 Task: Create a due date automation trigger when advanced on, the moment a card is due add fields with custom field "Resume" set to a number lower or equal to 1 and lower or equal to 10.
Action: Mouse moved to (998, 284)
Screenshot: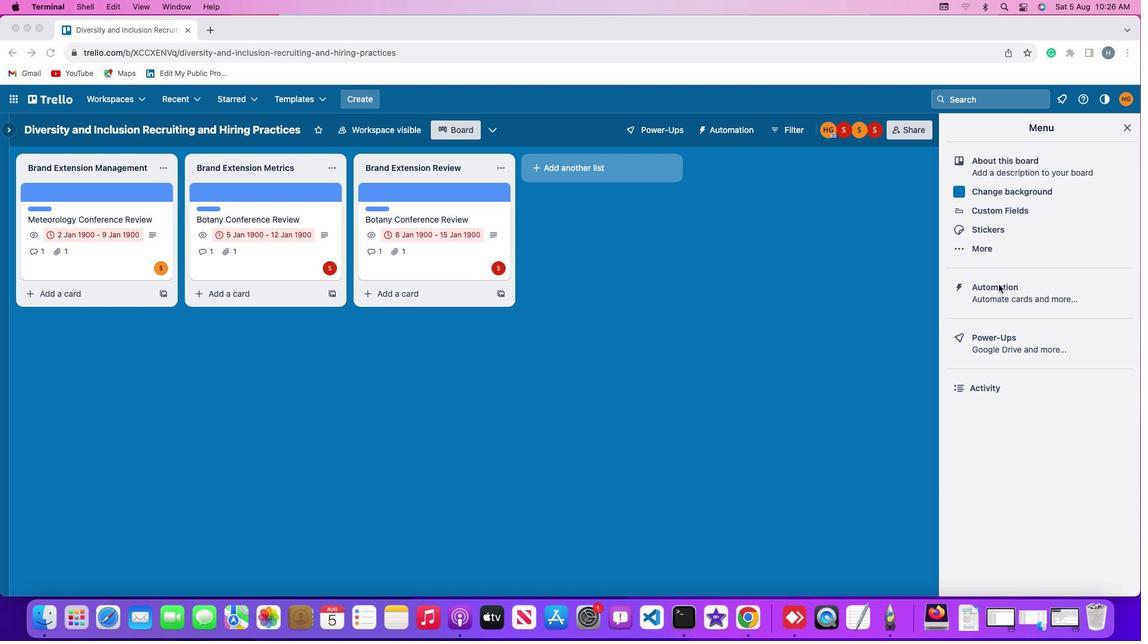 
Action: Mouse pressed left at (998, 284)
Screenshot: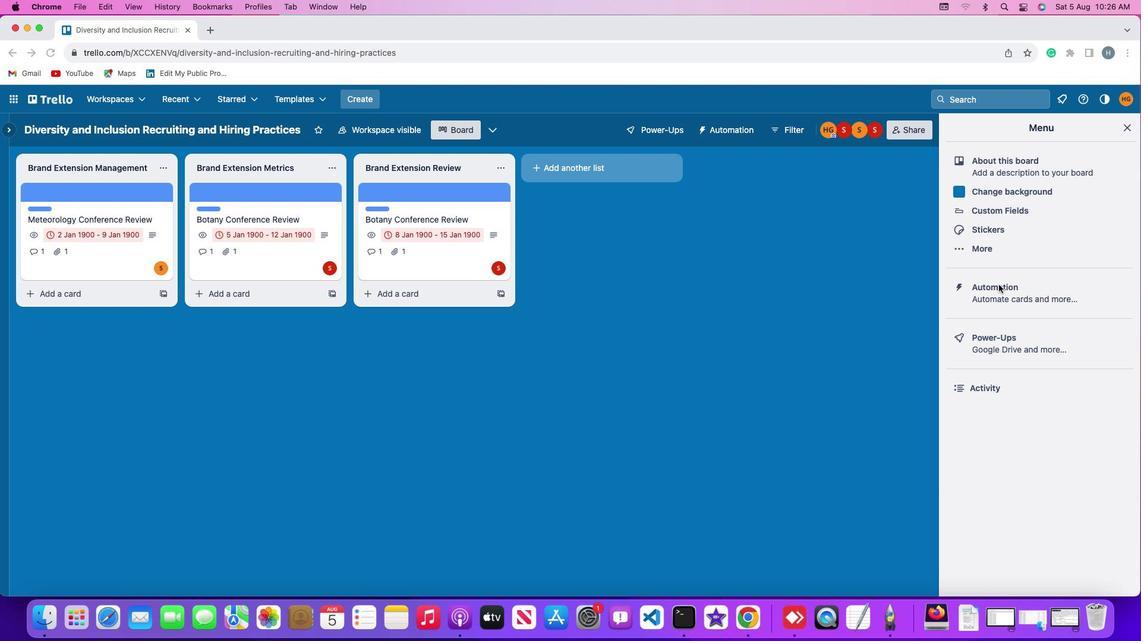 
Action: Mouse pressed left at (998, 284)
Screenshot: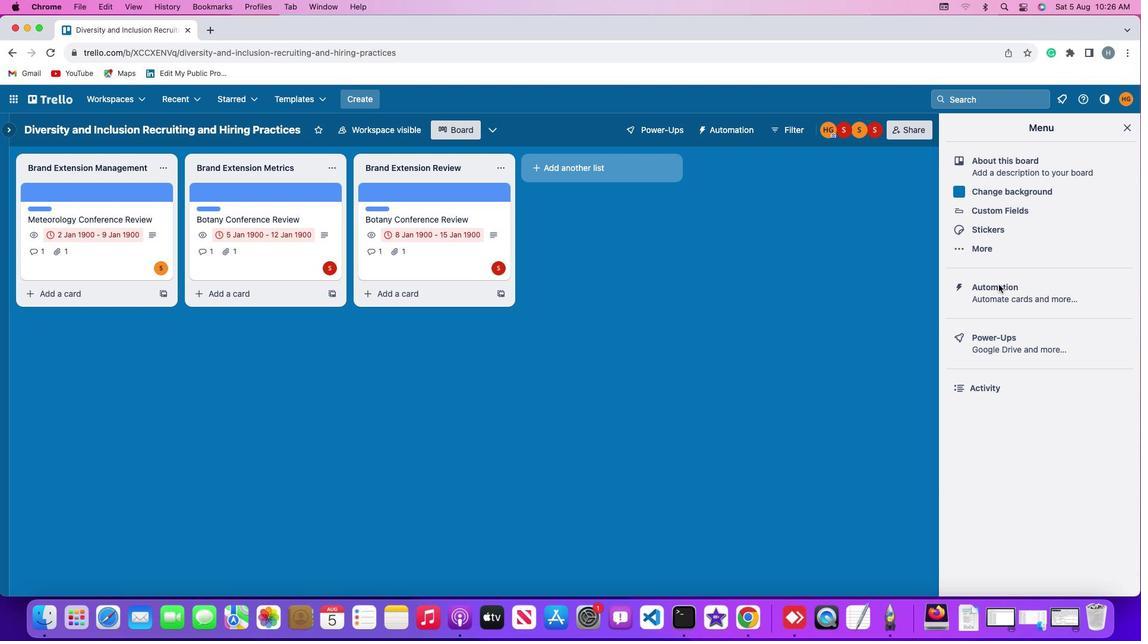 
Action: Mouse moved to (67, 277)
Screenshot: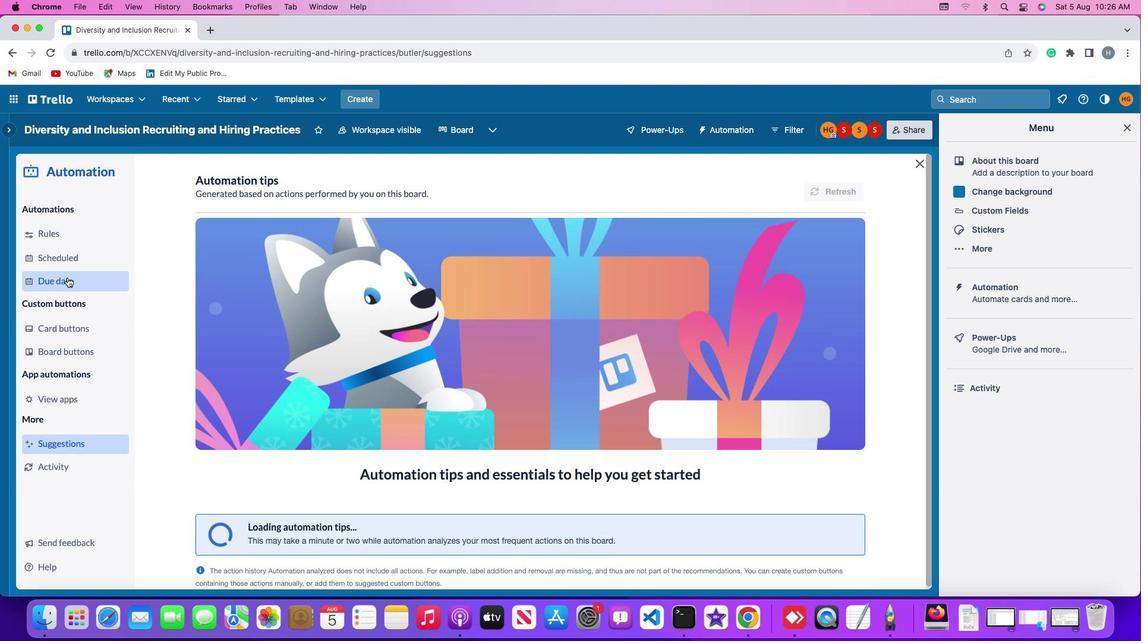 
Action: Mouse pressed left at (67, 277)
Screenshot: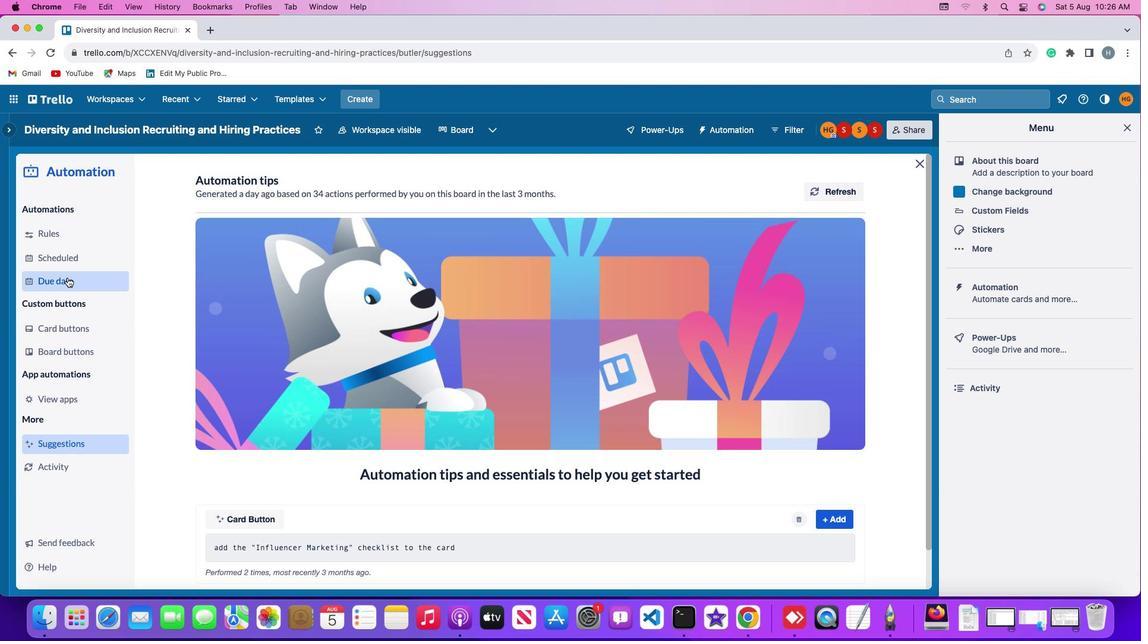 
Action: Mouse moved to (780, 183)
Screenshot: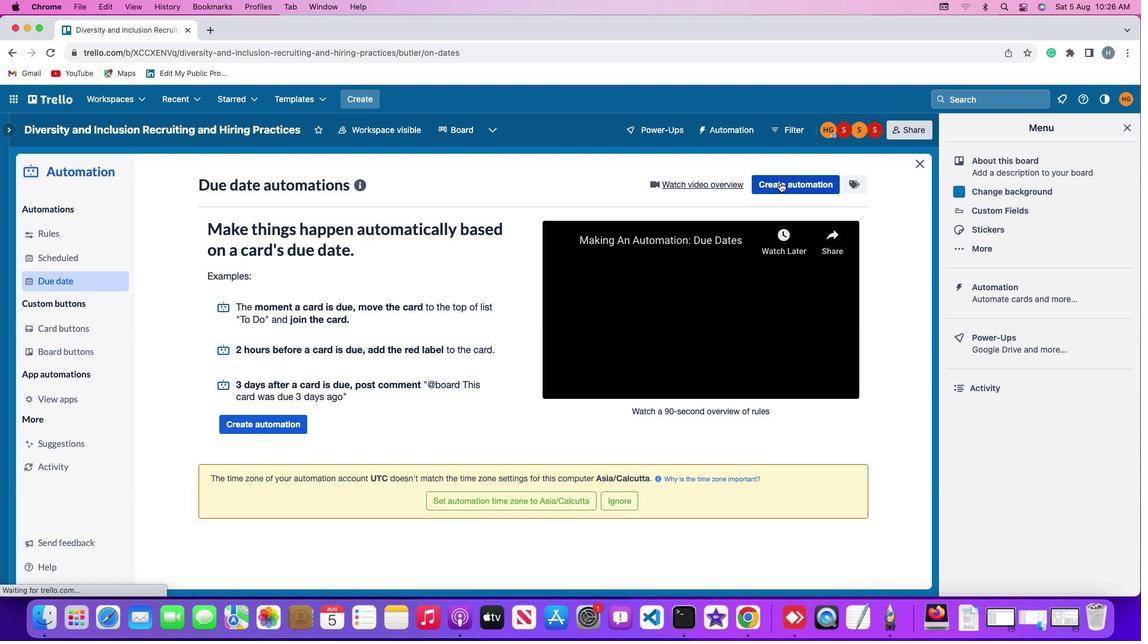 
Action: Mouse pressed left at (780, 183)
Screenshot: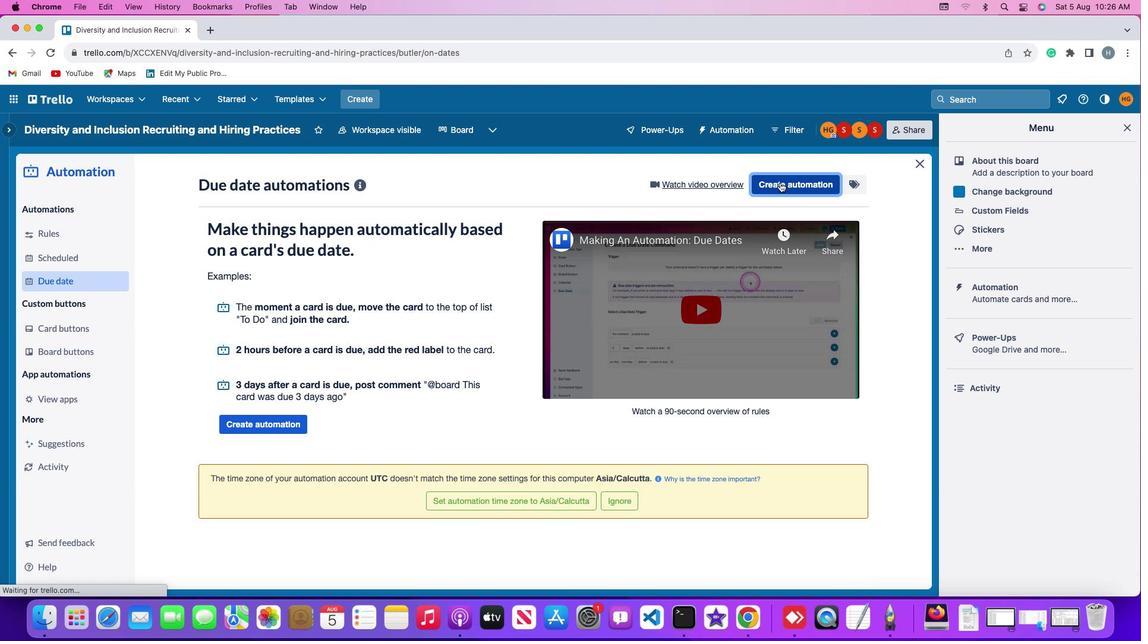 
Action: Mouse moved to (547, 297)
Screenshot: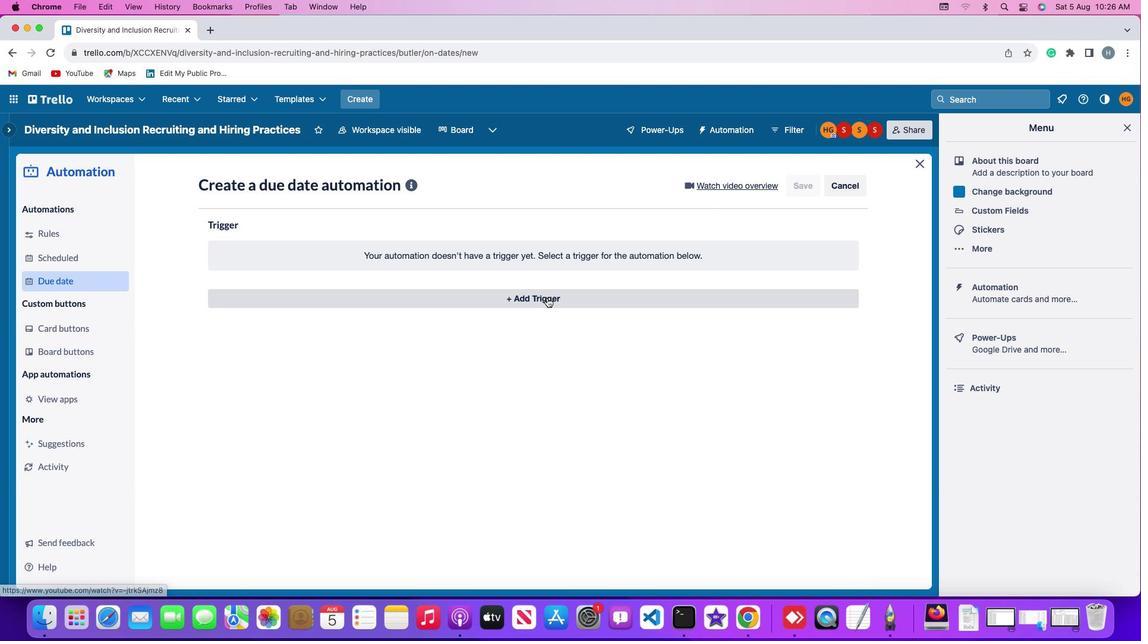 
Action: Mouse pressed left at (547, 297)
Screenshot: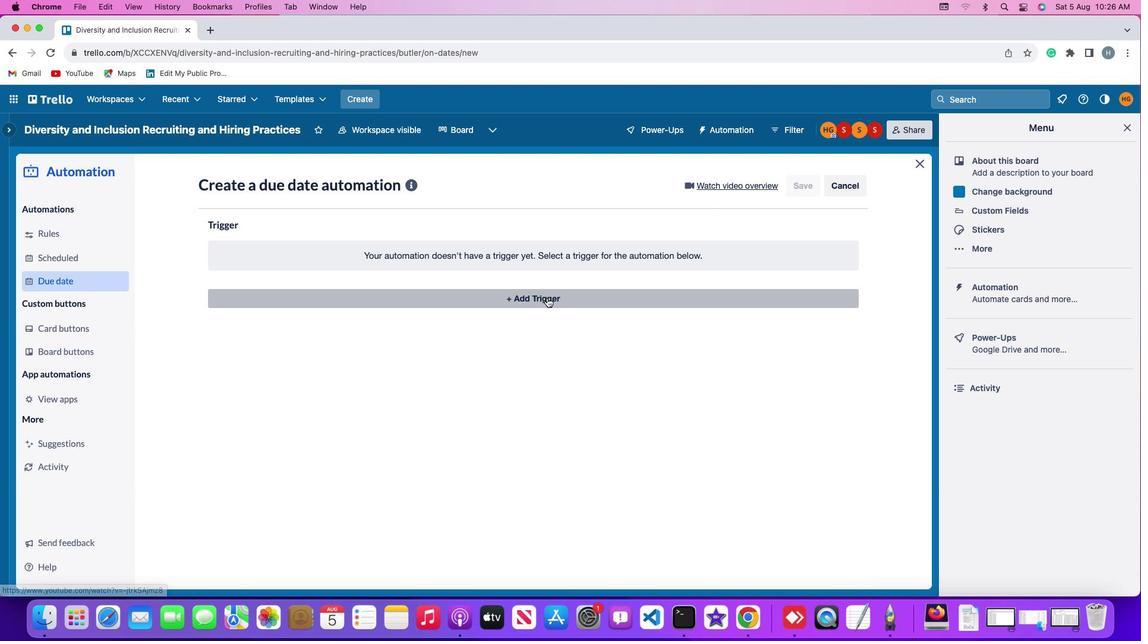 
Action: Mouse moved to (306, 442)
Screenshot: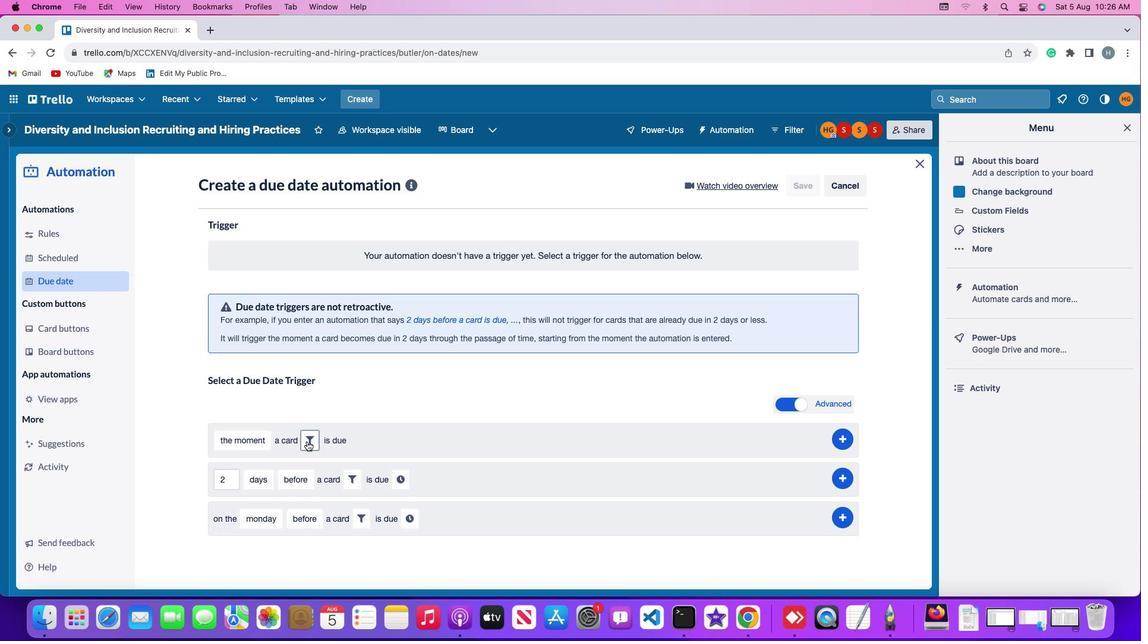 
Action: Mouse pressed left at (306, 442)
Screenshot: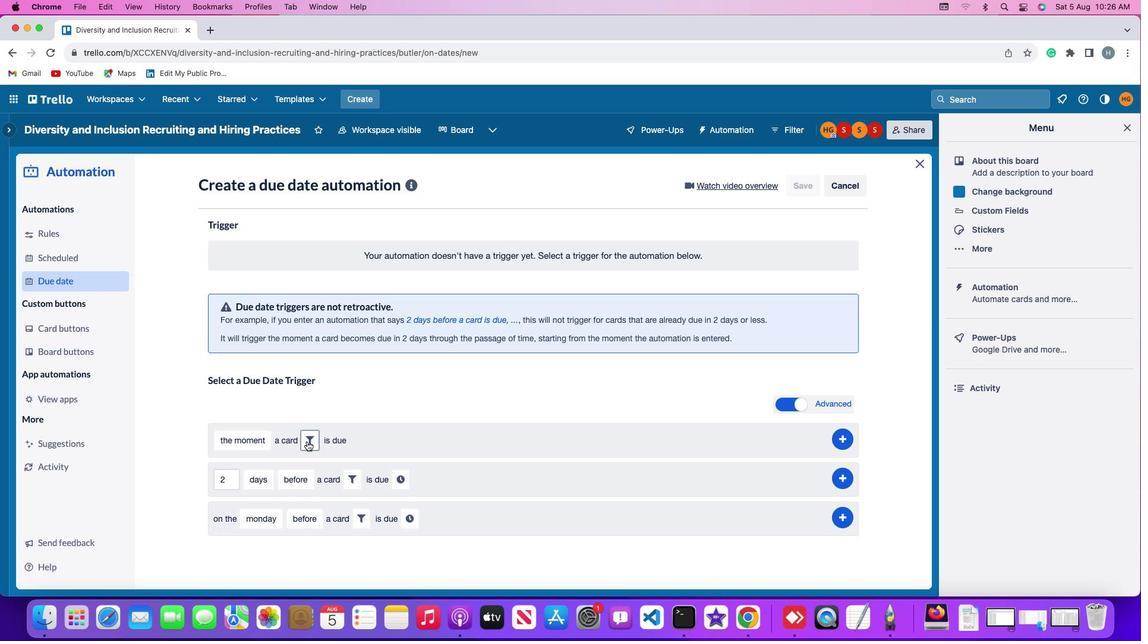
Action: Mouse moved to (515, 483)
Screenshot: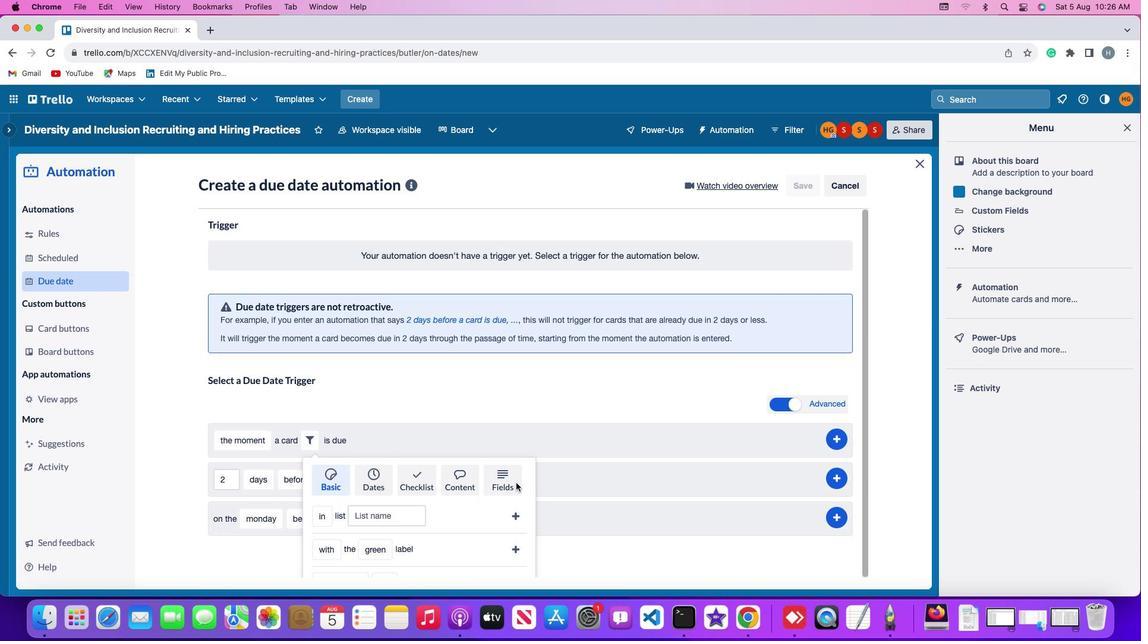 
Action: Mouse pressed left at (515, 483)
Screenshot: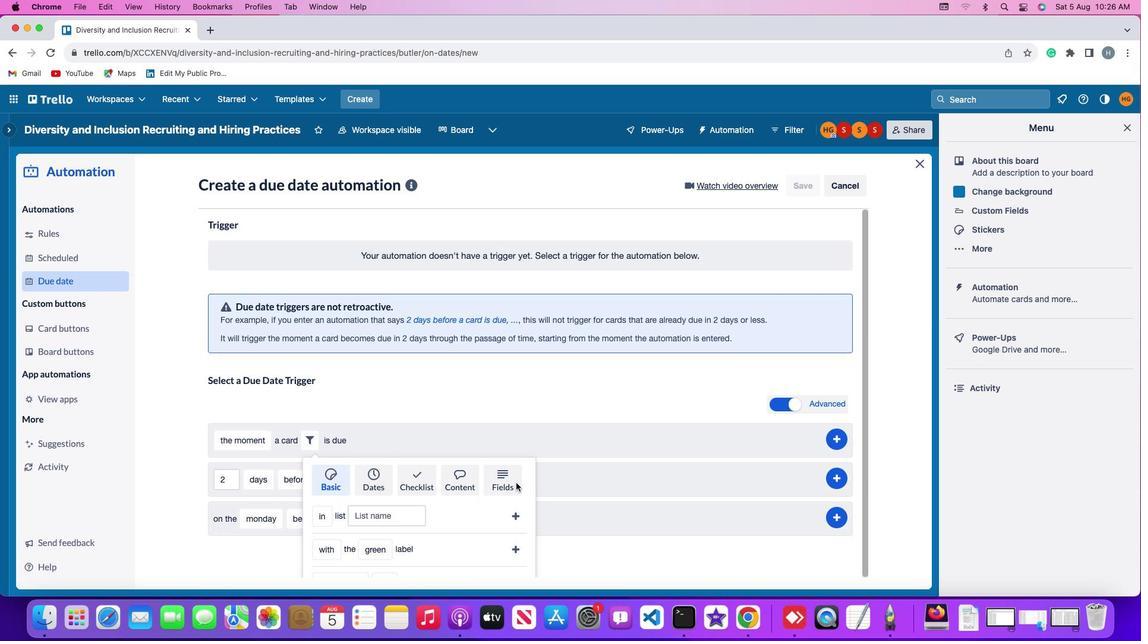 
Action: Mouse moved to (496, 483)
Screenshot: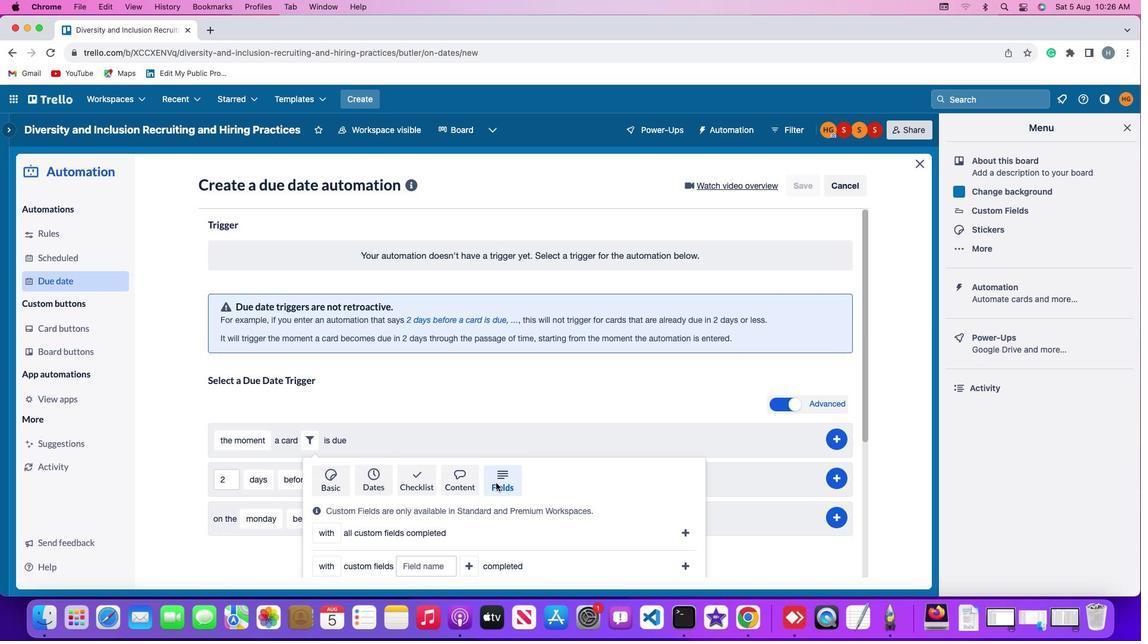 
Action: Mouse scrolled (496, 483) with delta (0, 0)
Screenshot: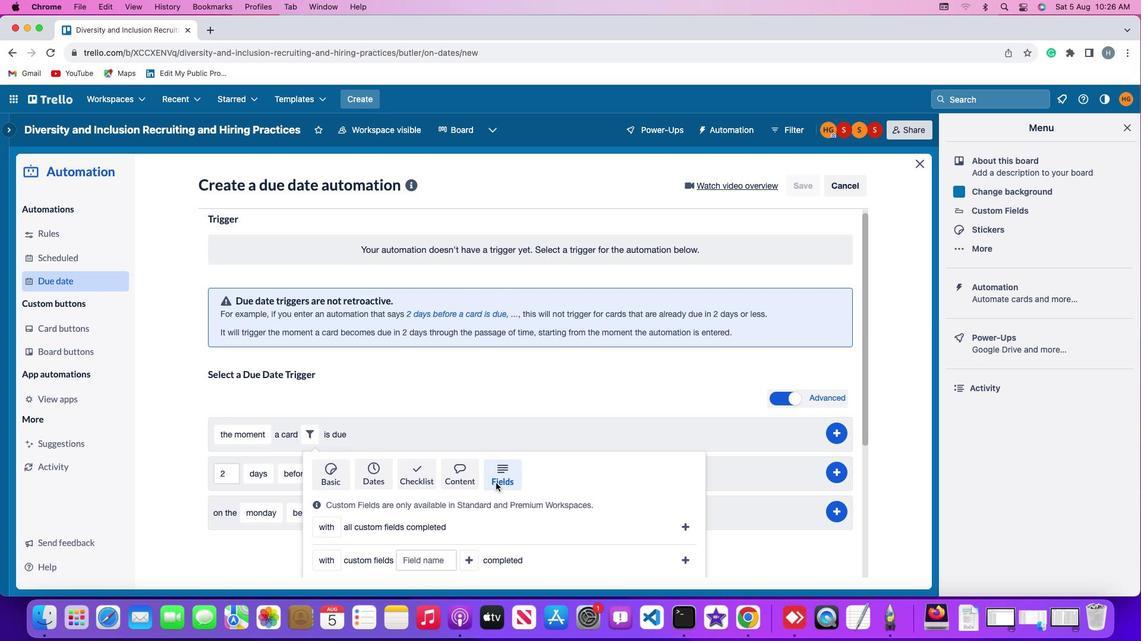 
Action: Mouse scrolled (496, 483) with delta (0, 0)
Screenshot: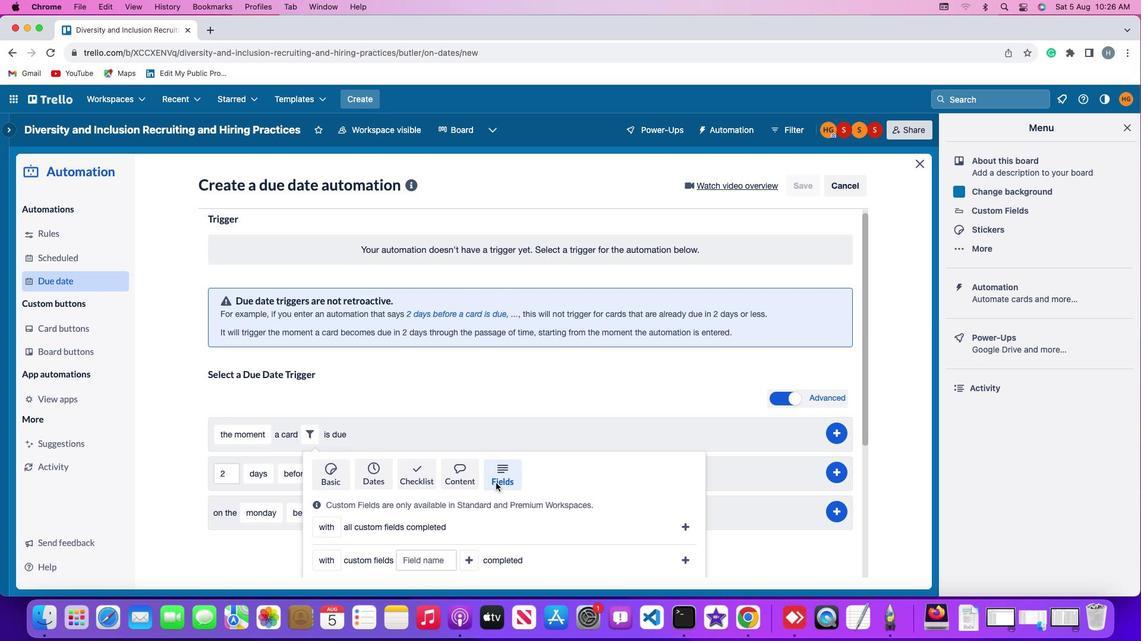 
Action: Mouse scrolled (496, 483) with delta (0, -1)
Screenshot: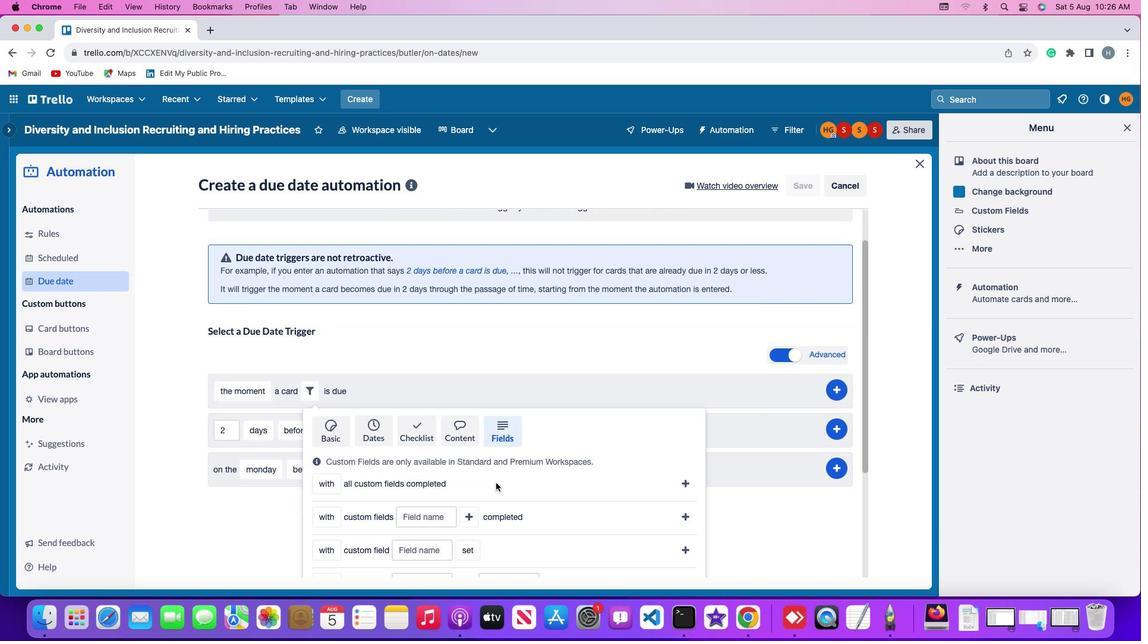 
Action: Mouse scrolled (496, 483) with delta (0, -2)
Screenshot: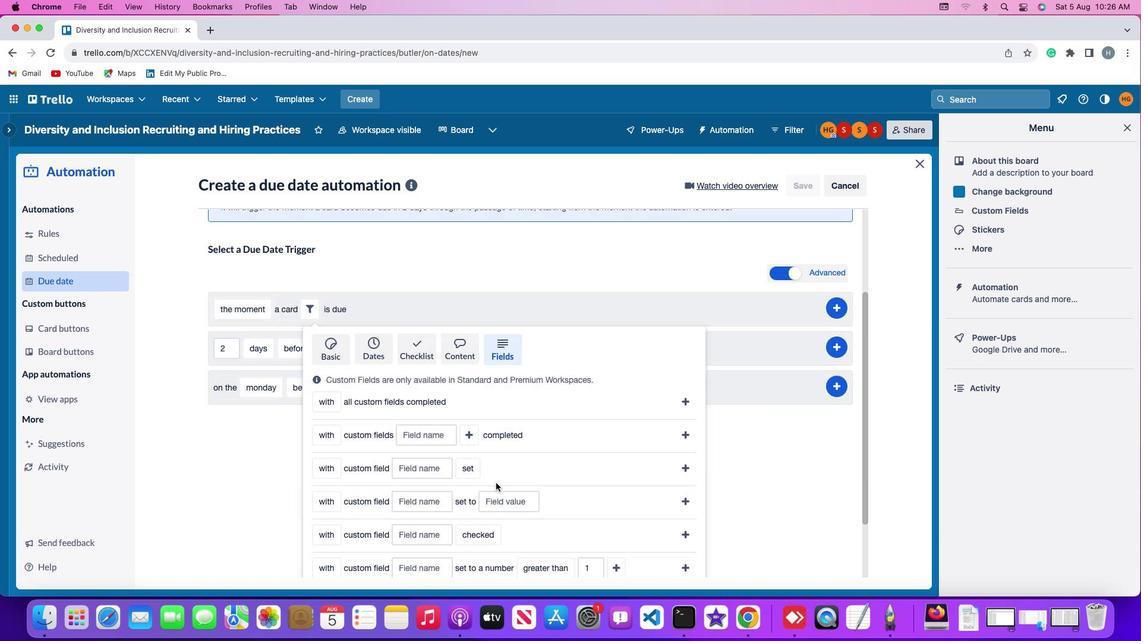 
Action: Mouse scrolled (496, 483) with delta (0, -3)
Screenshot: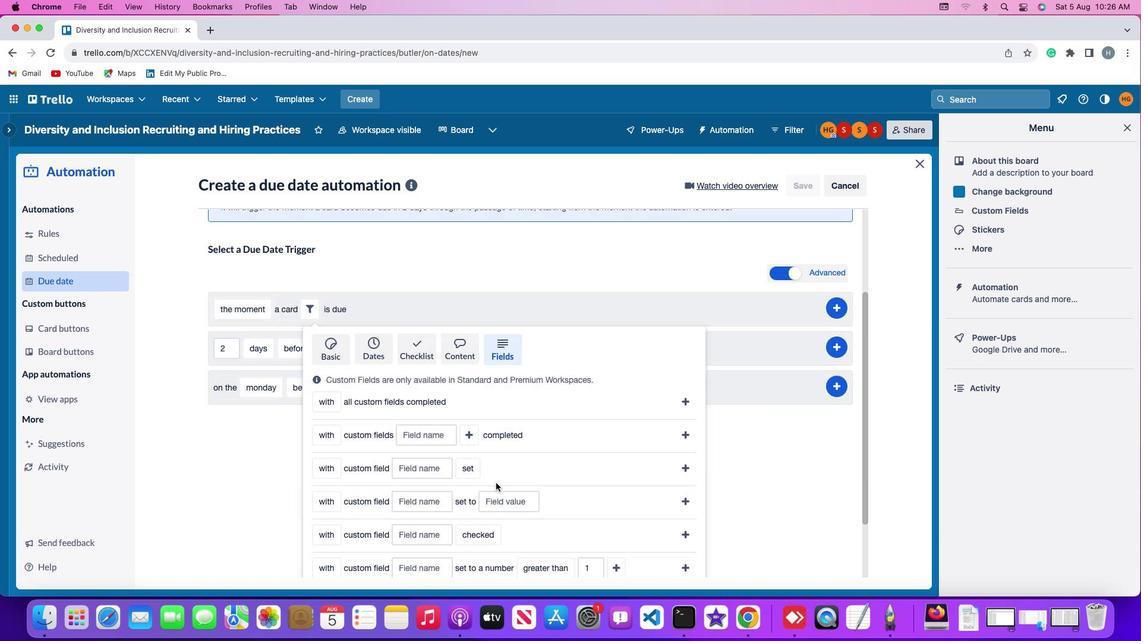 
Action: Mouse scrolled (496, 483) with delta (0, 0)
Screenshot: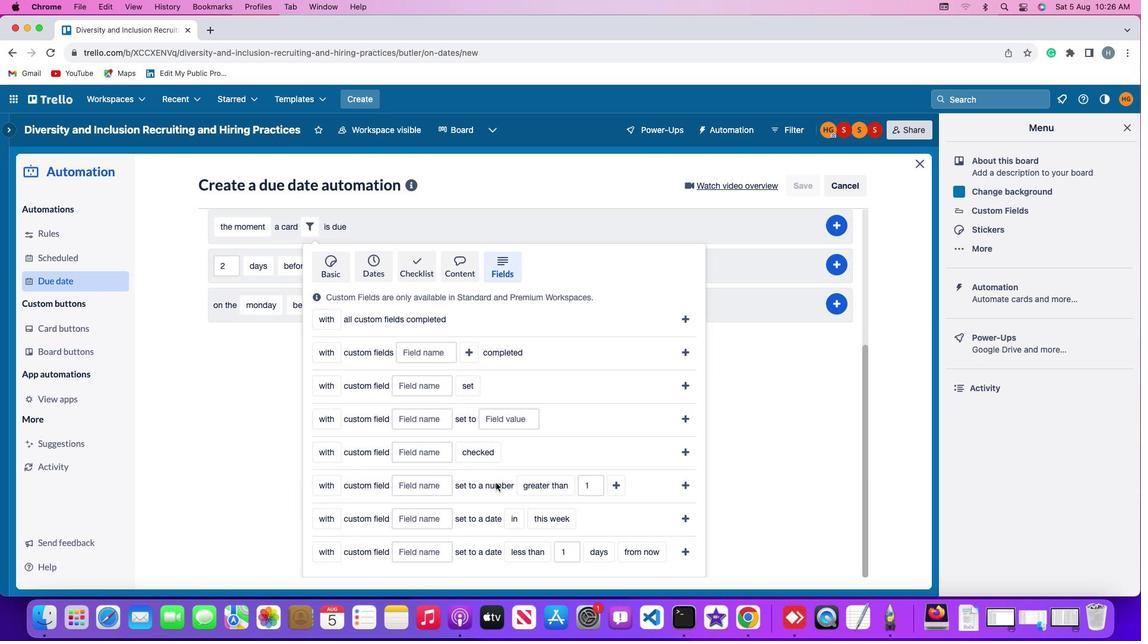 
Action: Mouse scrolled (496, 483) with delta (0, 0)
Screenshot: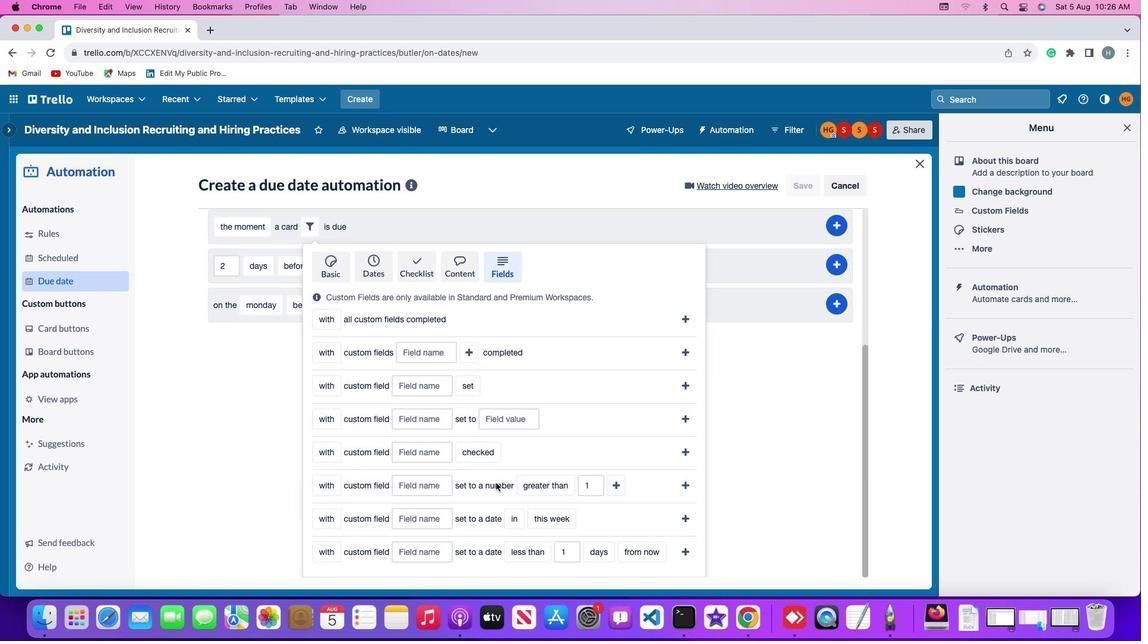 
Action: Mouse scrolled (496, 483) with delta (0, -1)
Screenshot: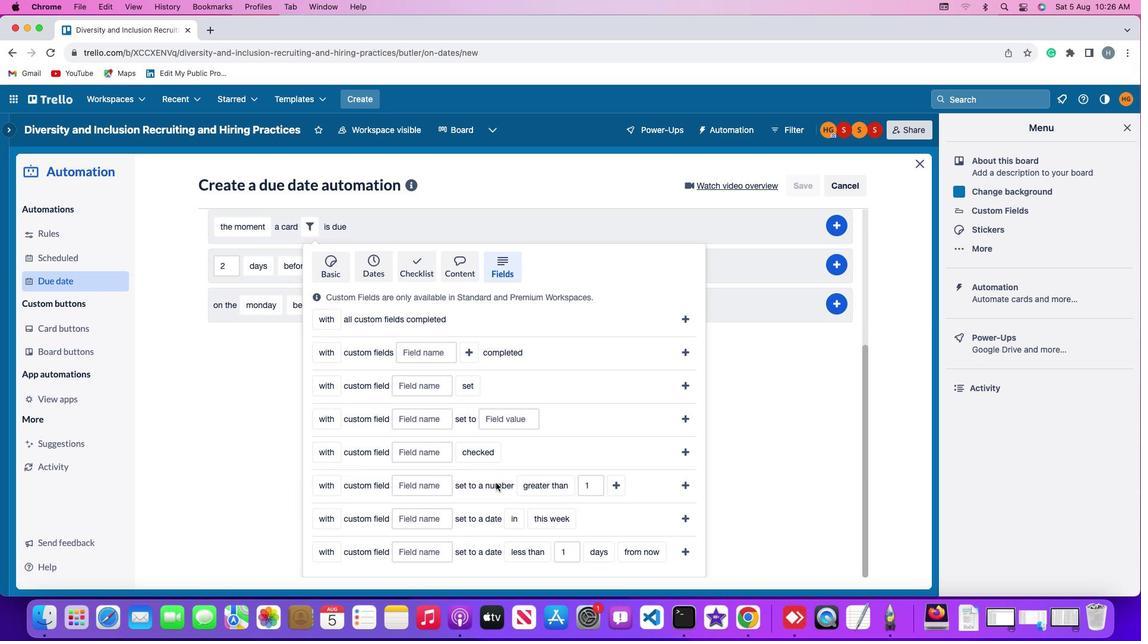 
Action: Mouse moved to (319, 486)
Screenshot: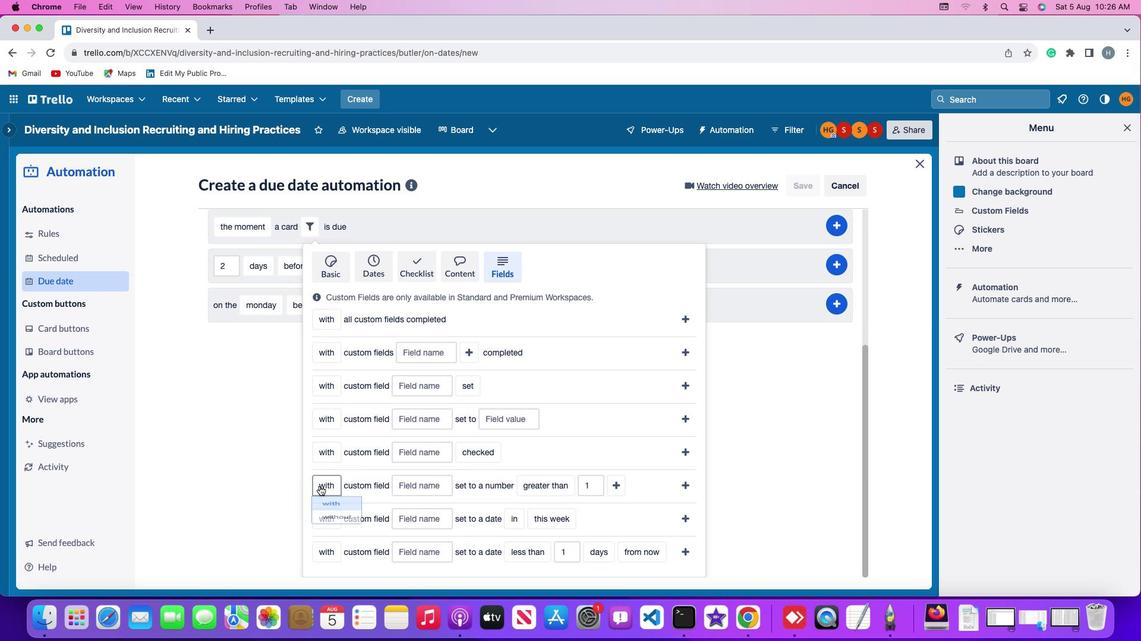 
Action: Mouse pressed left at (319, 486)
Screenshot: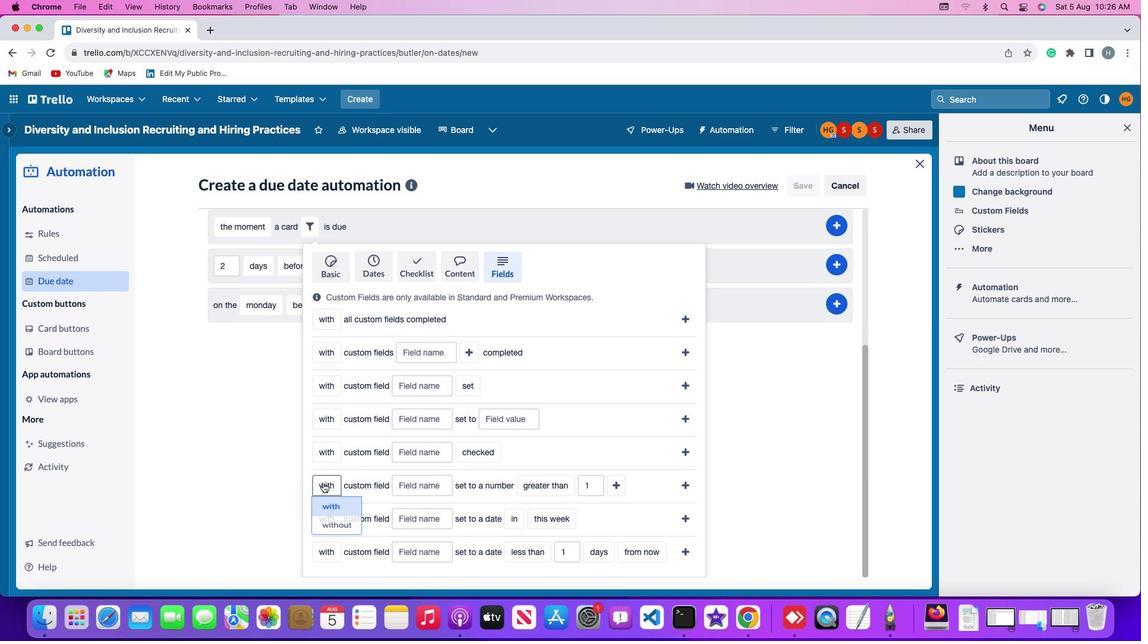
Action: Mouse moved to (334, 509)
Screenshot: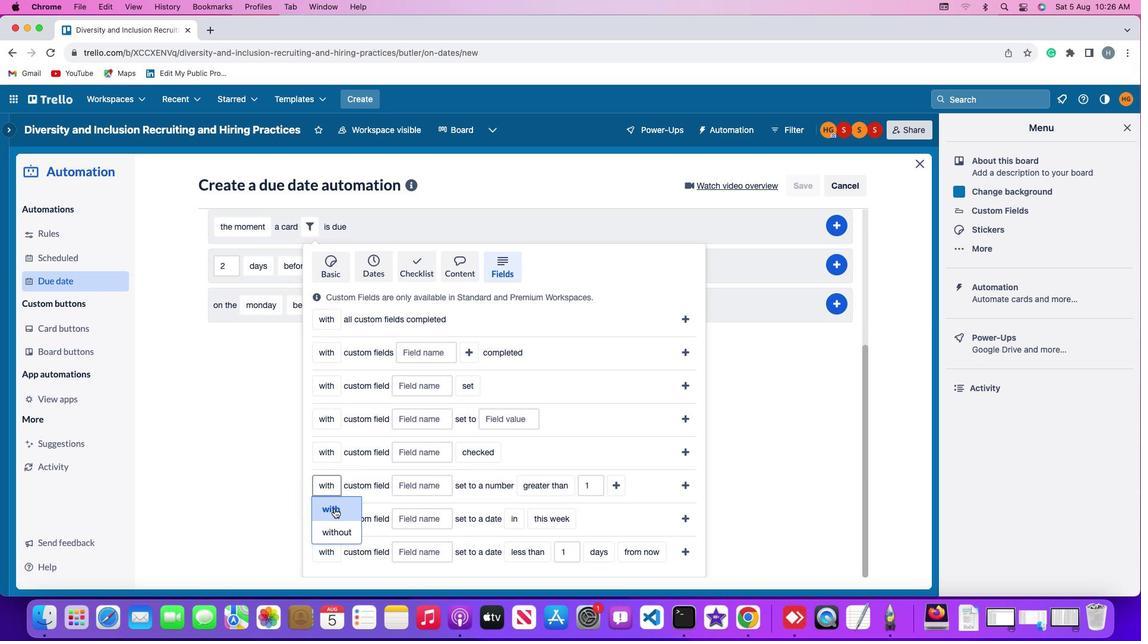 
Action: Mouse pressed left at (334, 509)
Screenshot: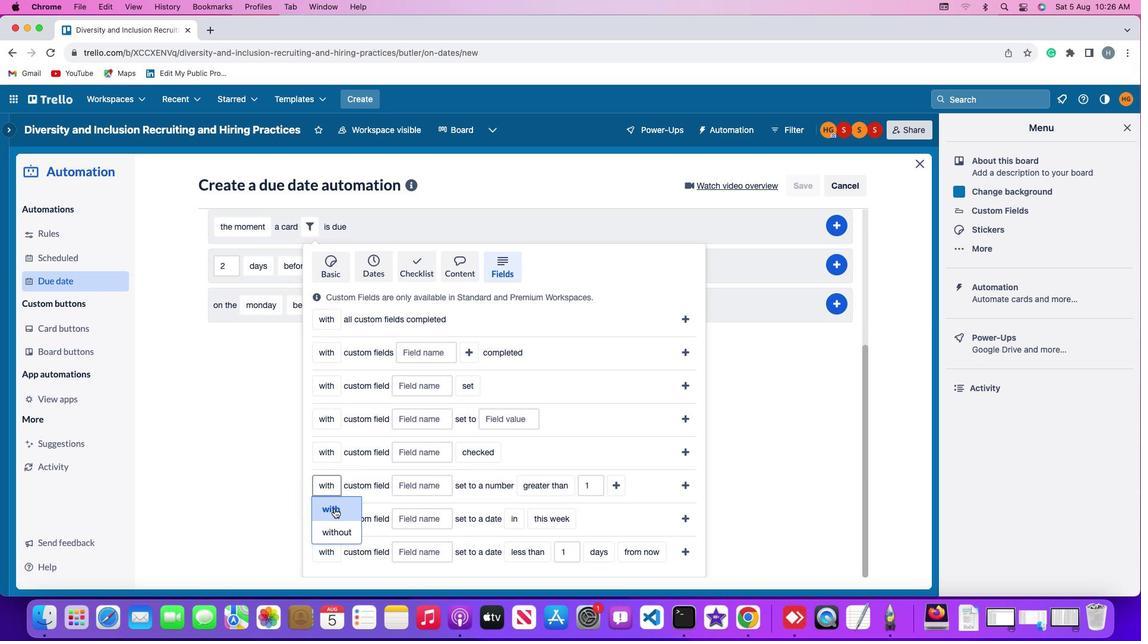
Action: Mouse moved to (410, 486)
Screenshot: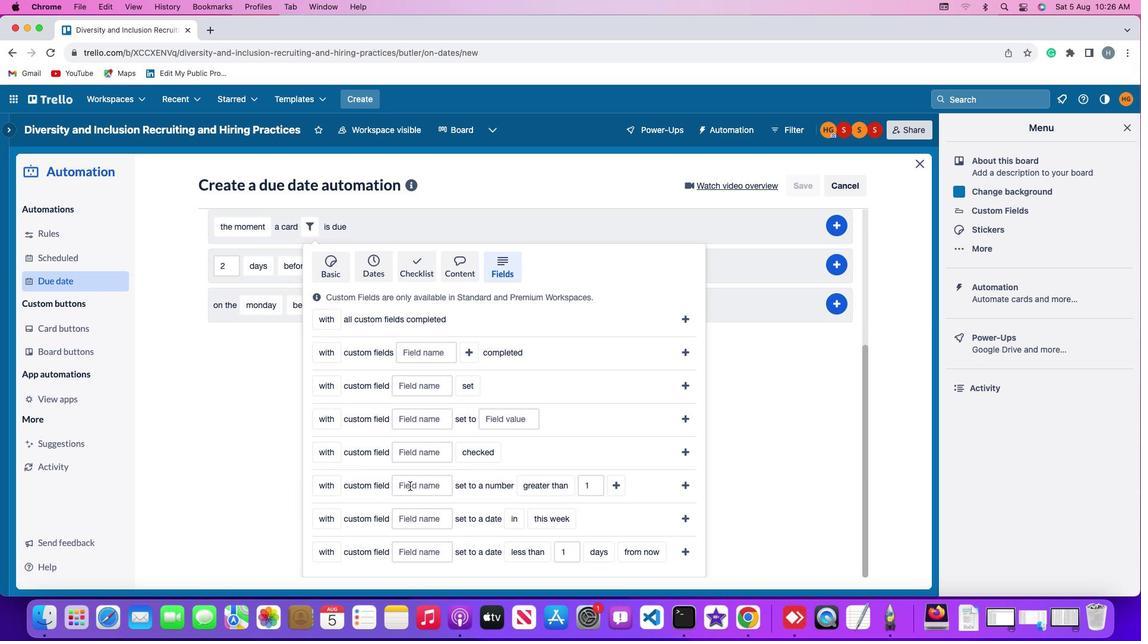 
Action: Mouse pressed left at (410, 486)
Screenshot: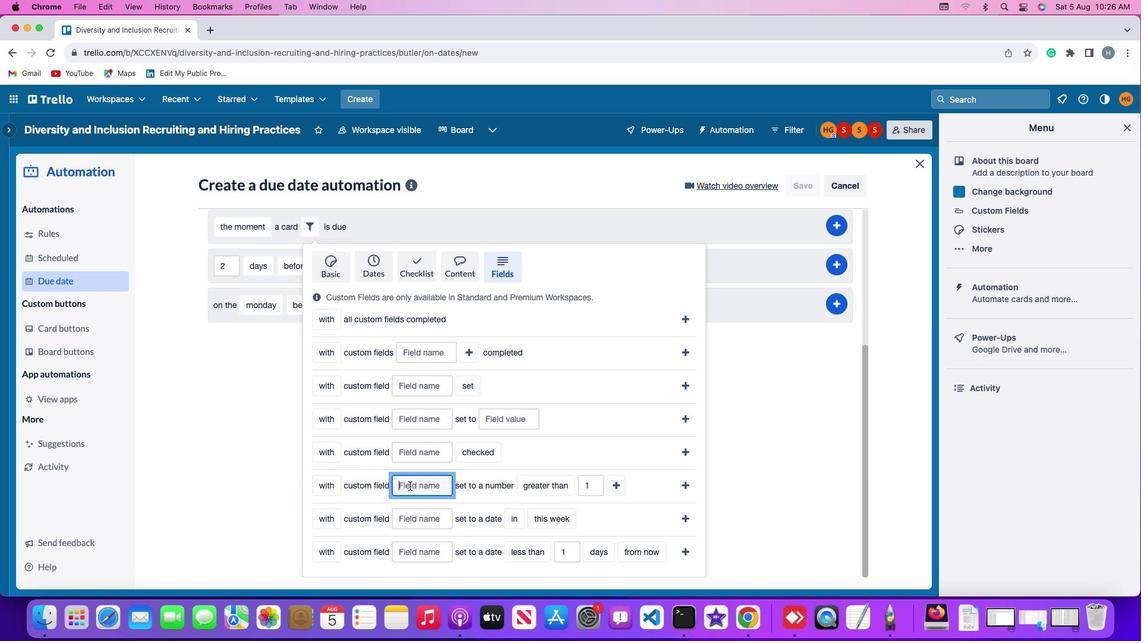 
Action: Mouse moved to (410, 486)
Screenshot: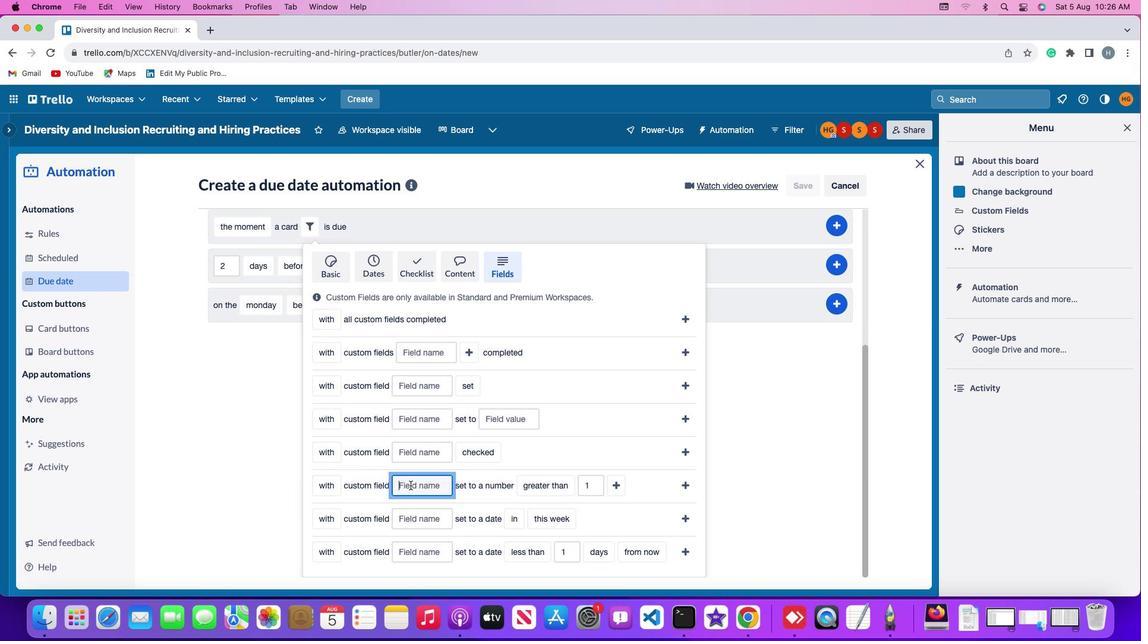 
Action: Key pressed Key.shift'R''e''s''u''m''e'
Screenshot: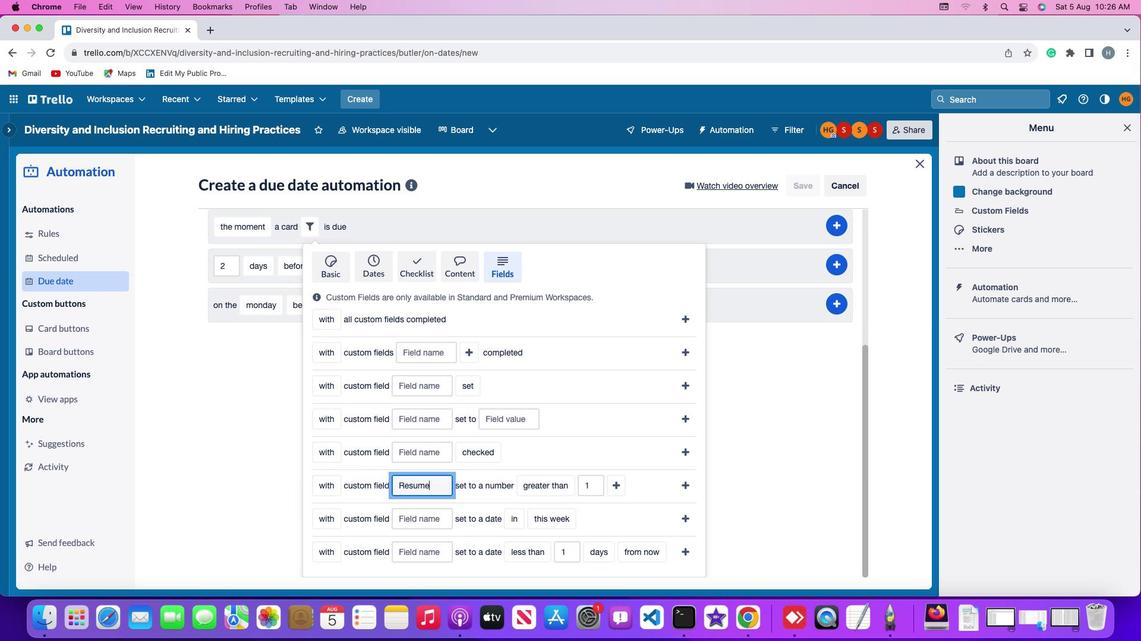 
Action: Mouse moved to (540, 491)
Screenshot: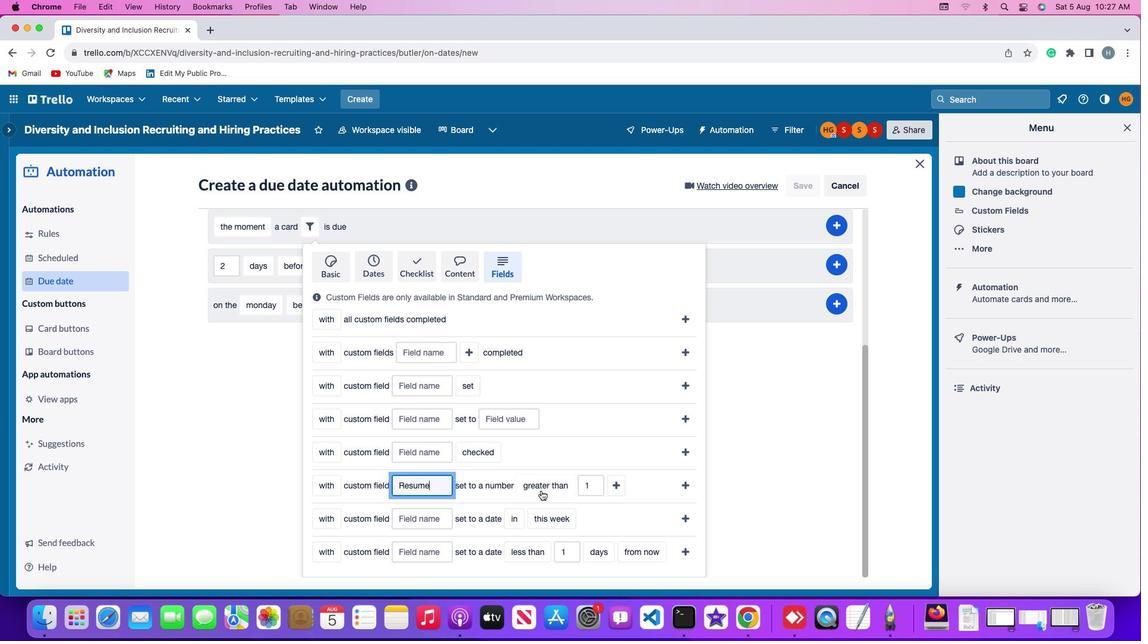 
Action: Mouse pressed left at (540, 491)
Screenshot: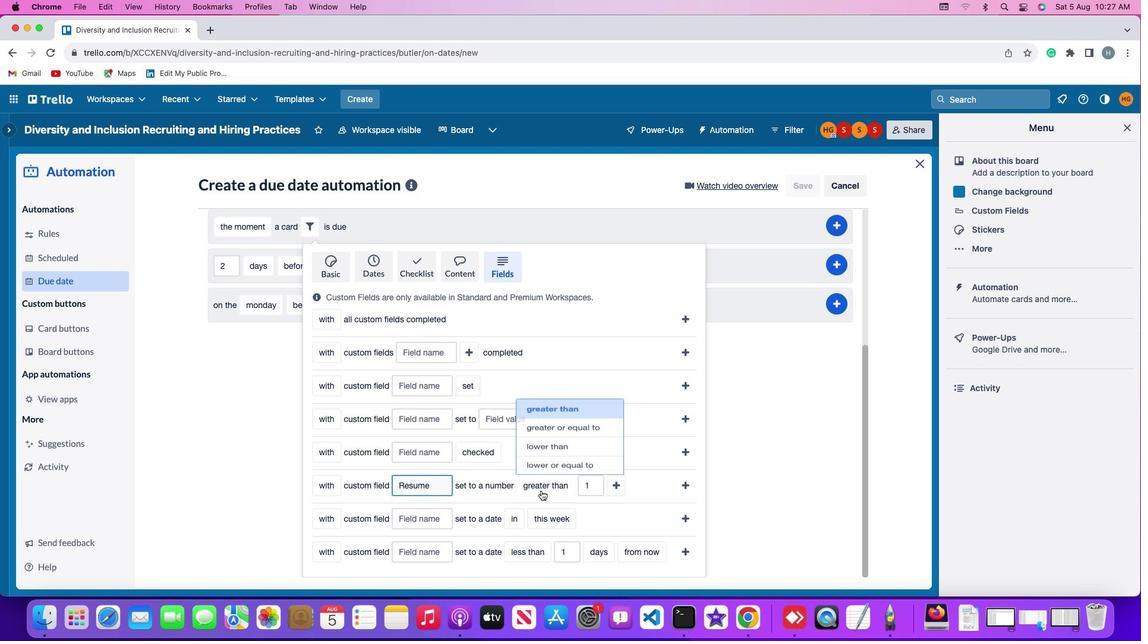 
Action: Mouse moved to (561, 463)
Screenshot: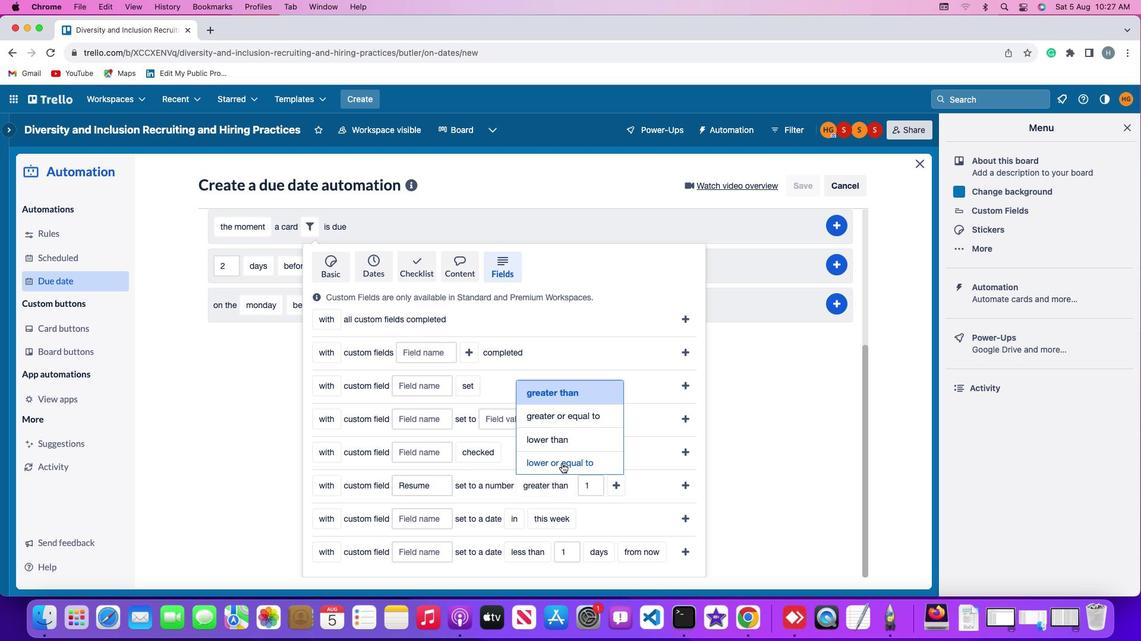 
Action: Mouse pressed left at (561, 463)
Screenshot: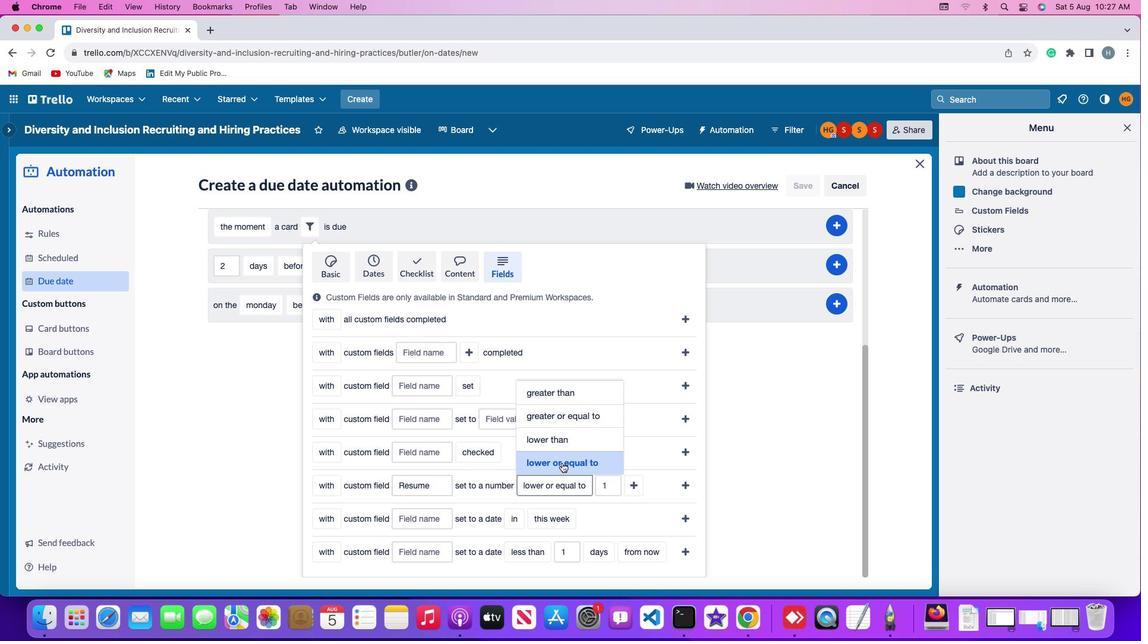
Action: Mouse moved to (613, 483)
Screenshot: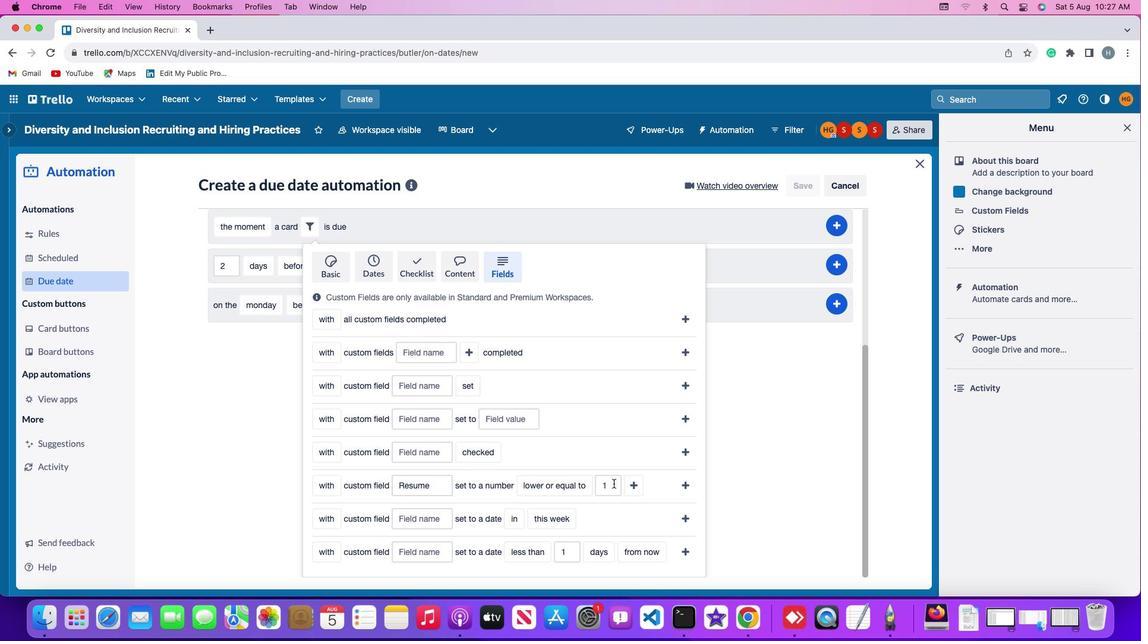 
Action: Mouse pressed left at (613, 483)
Screenshot: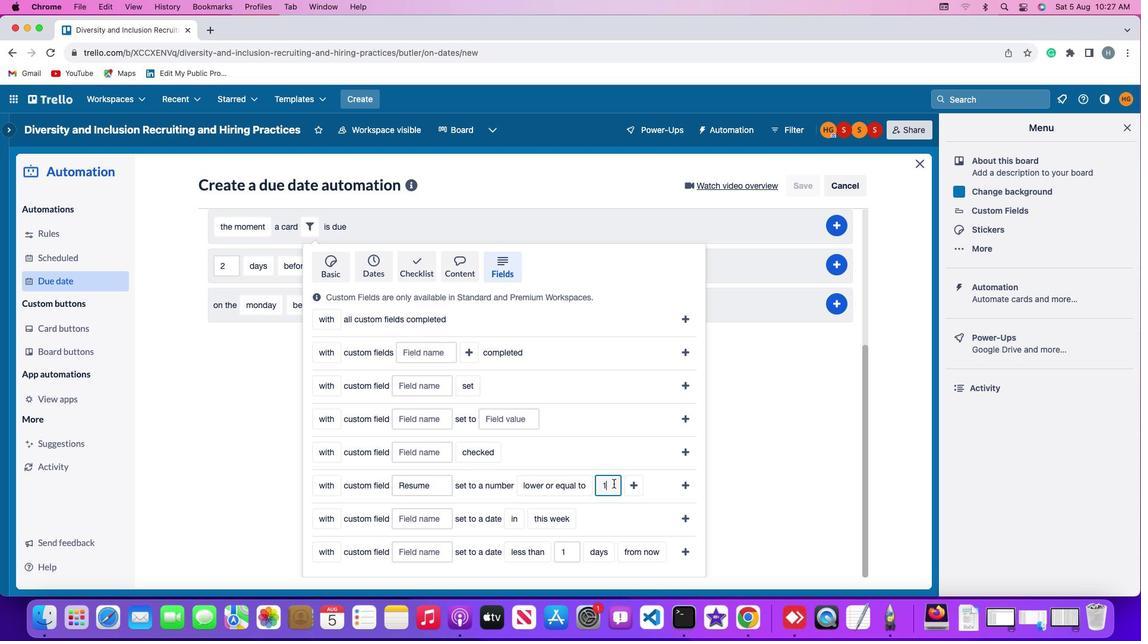 
Action: Mouse moved to (613, 483)
Screenshot: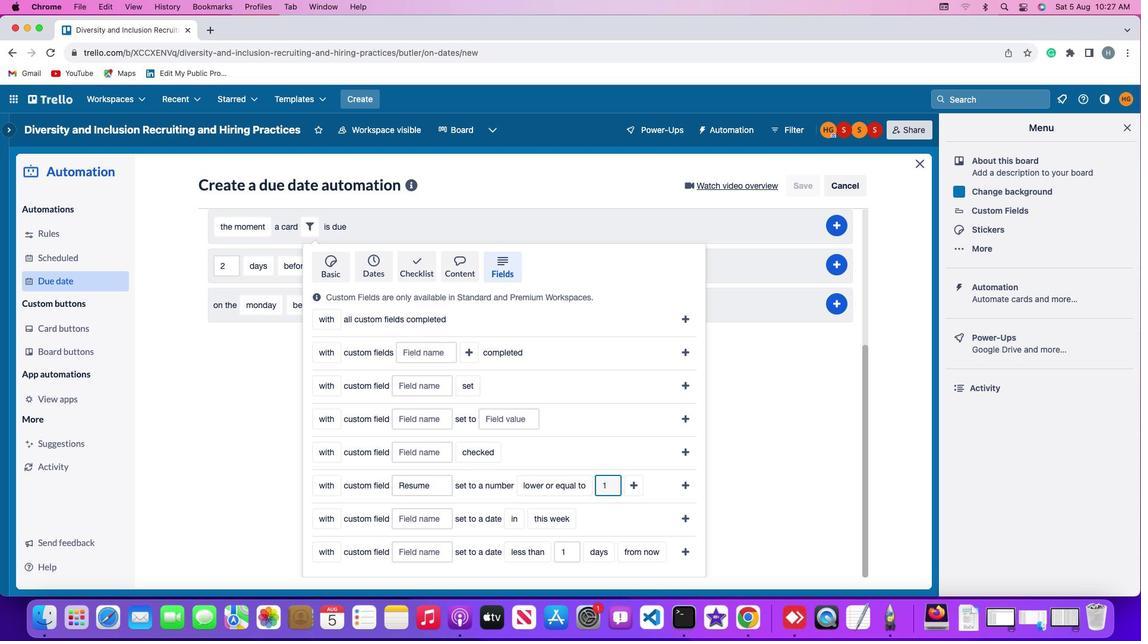 
Action: Key pressed Key.backspace
Screenshot: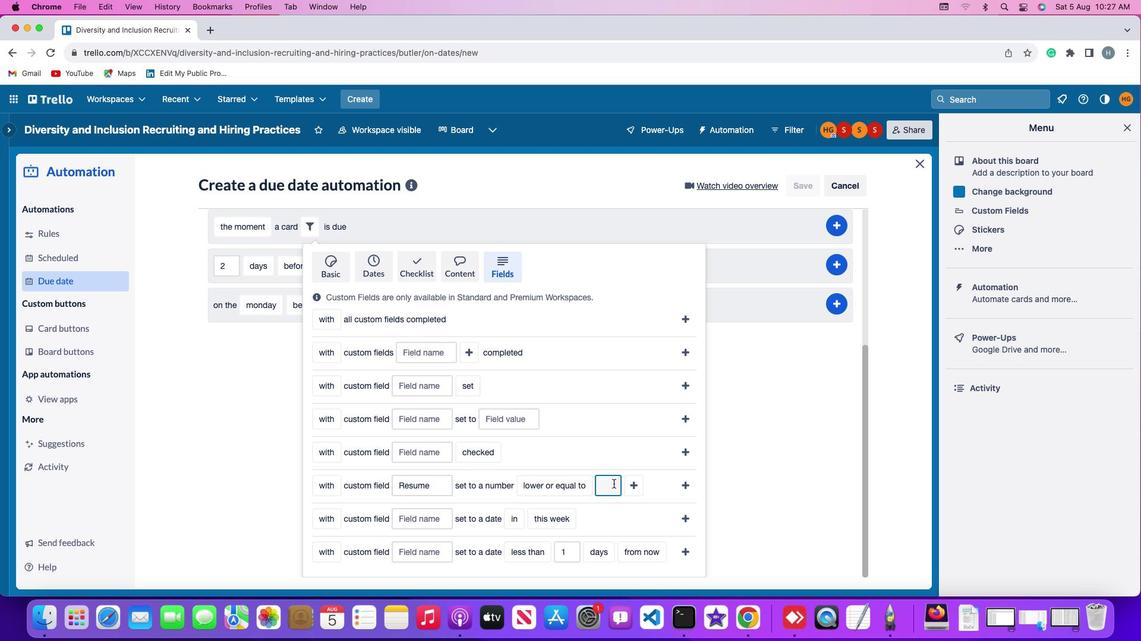 
Action: Mouse moved to (613, 483)
Screenshot: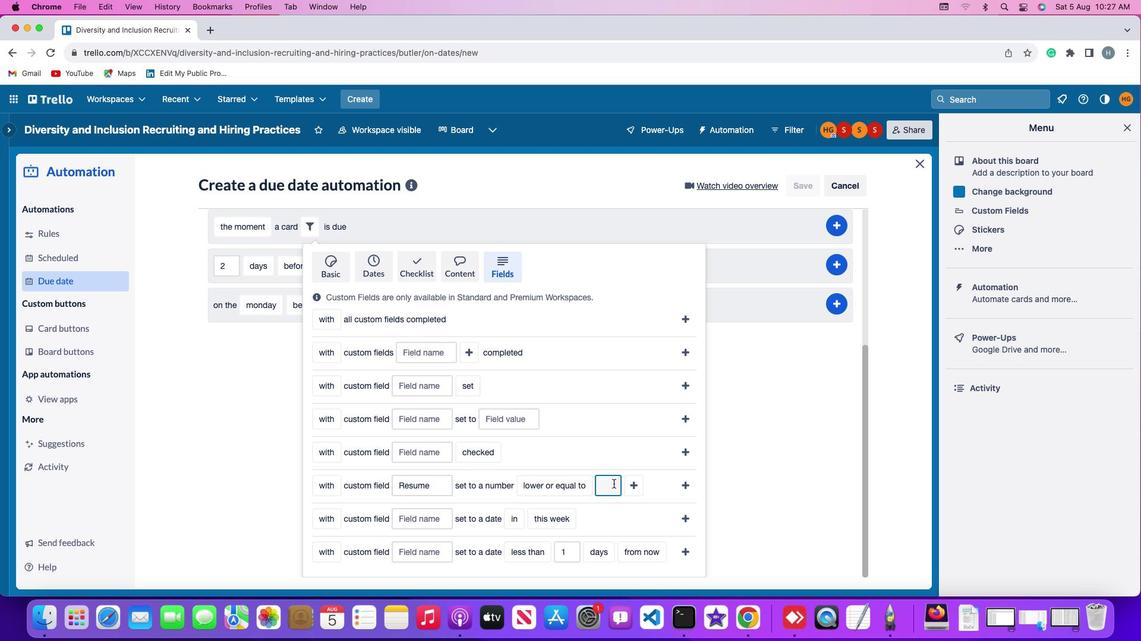 
Action: Key pressed '1'
Screenshot: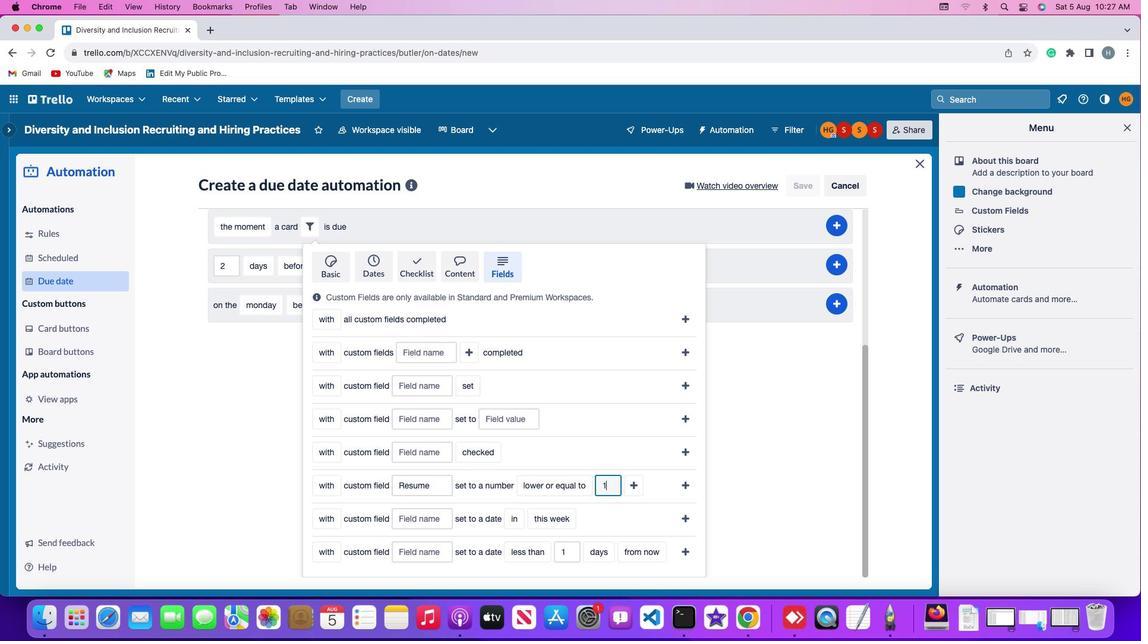 
Action: Mouse moved to (631, 484)
Screenshot: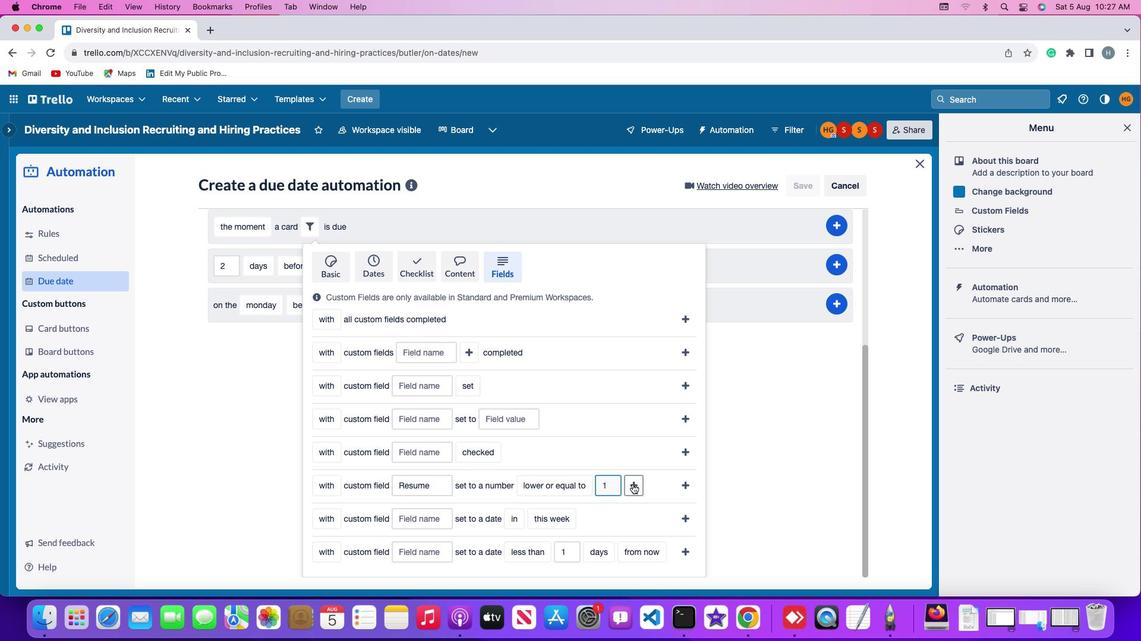 
Action: Mouse pressed left at (631, 484)
Screenshot: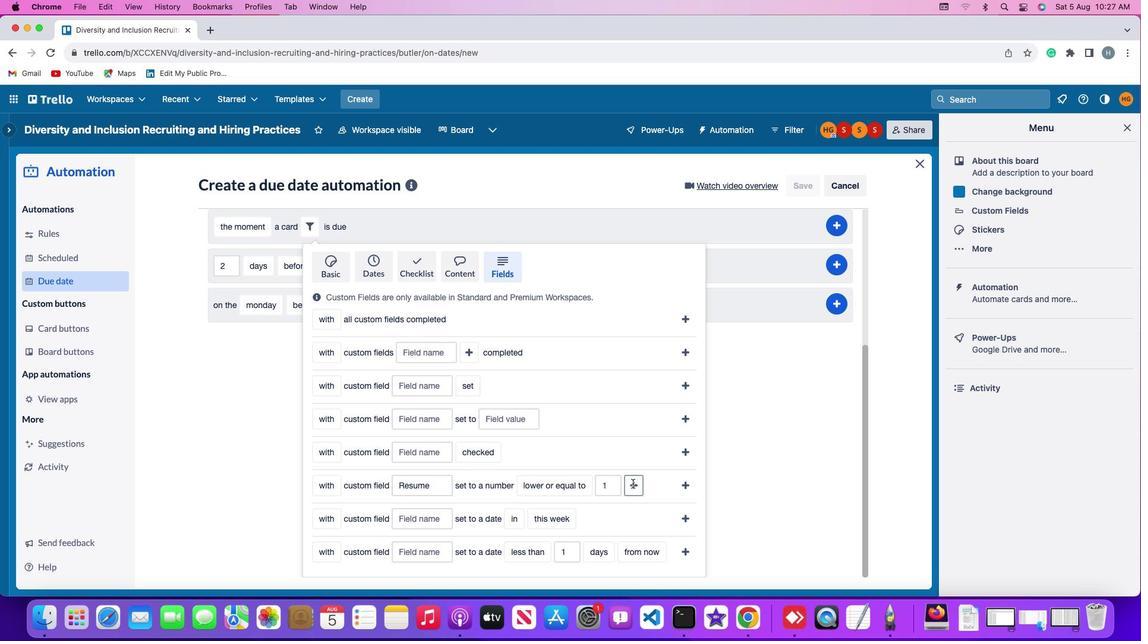 
Action: Mouse moved to (674, 490)
Screenshot: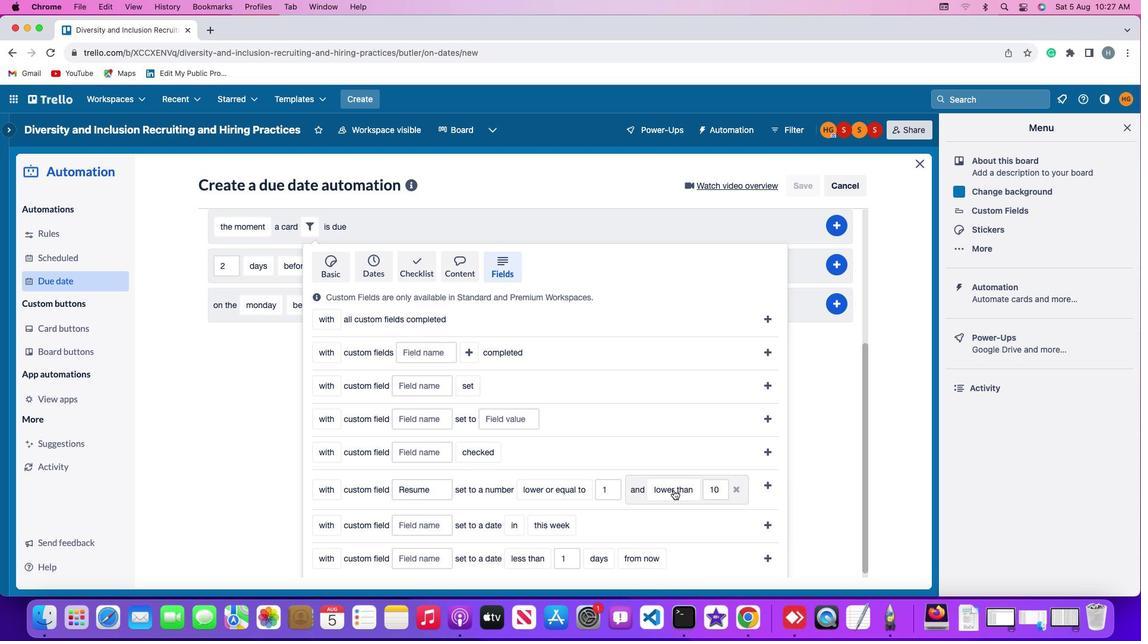 
Action: Mouse pressed left at (674, 490)
Screenshot: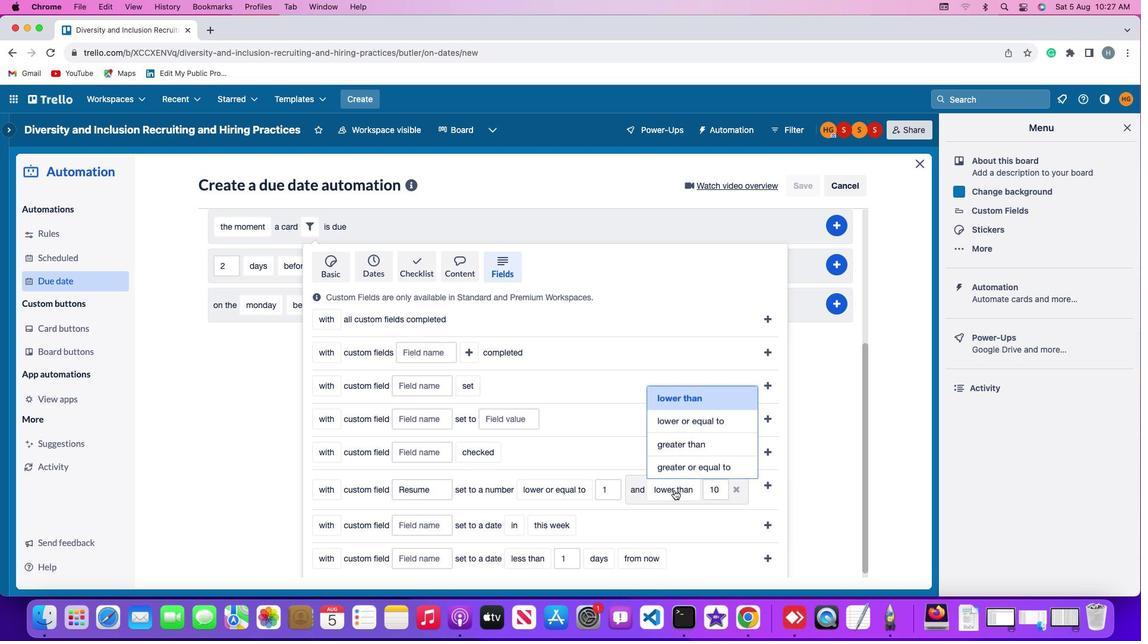 
Action: Mouse moved to (691, 425)
Screenshot: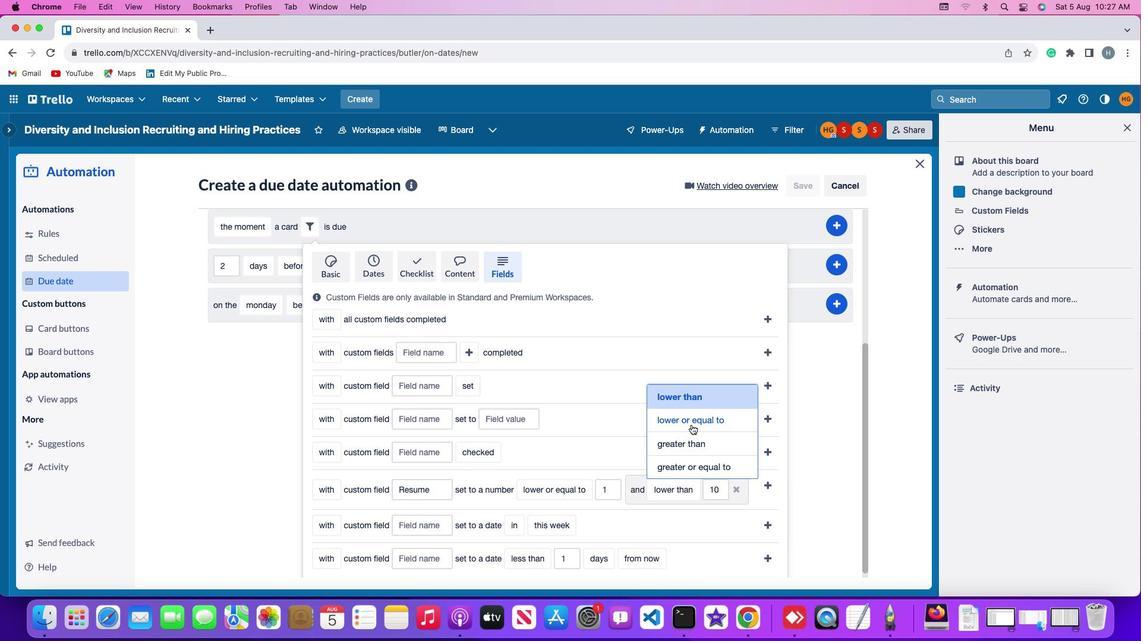 
Action: Mouse pressed left at (691, 425)
Screenshot: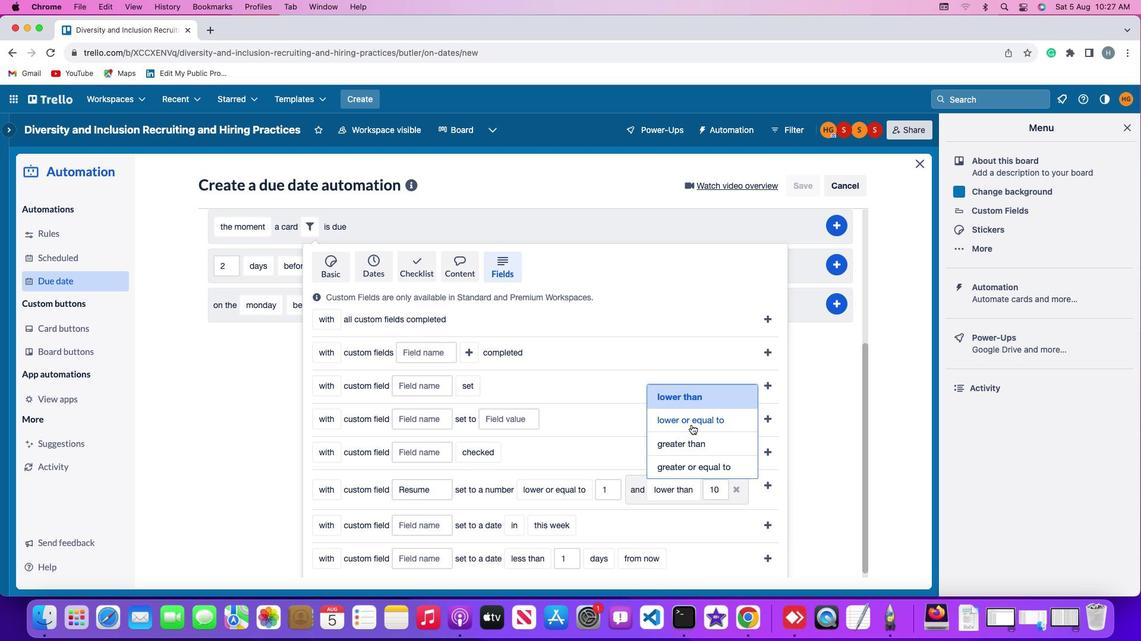 
Action: Mouse moved to (742, 488)
Screenshot: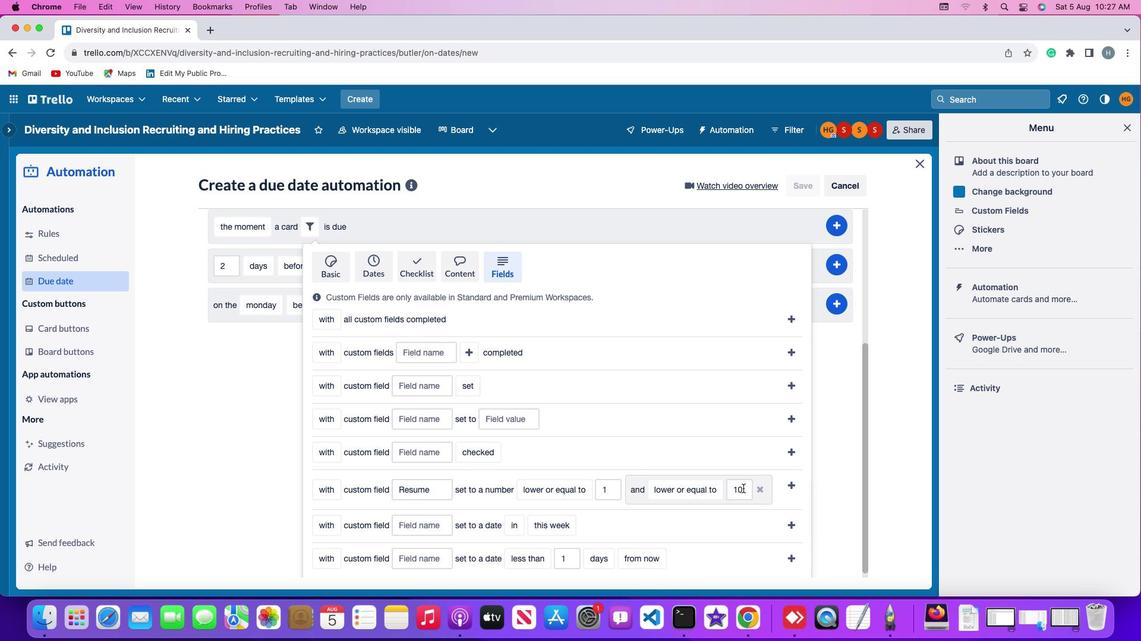 
Action: Mouse pressed left at (742, 488)
Screenshot: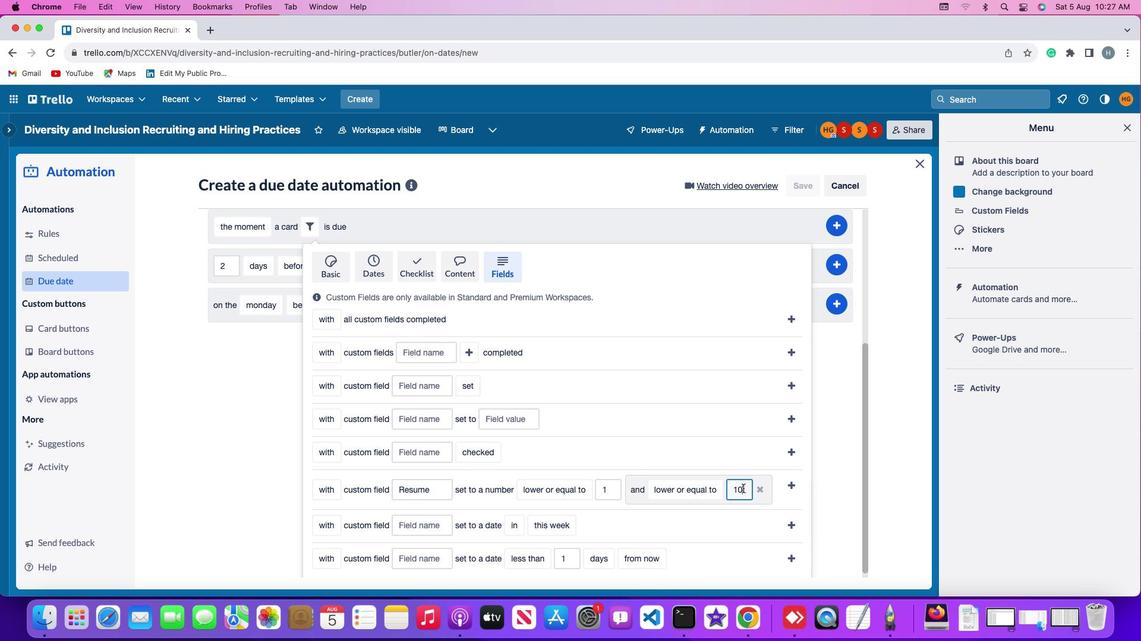 
Action: Key pressed Key.backspaceKey.backspace'1''0'
Screenshot: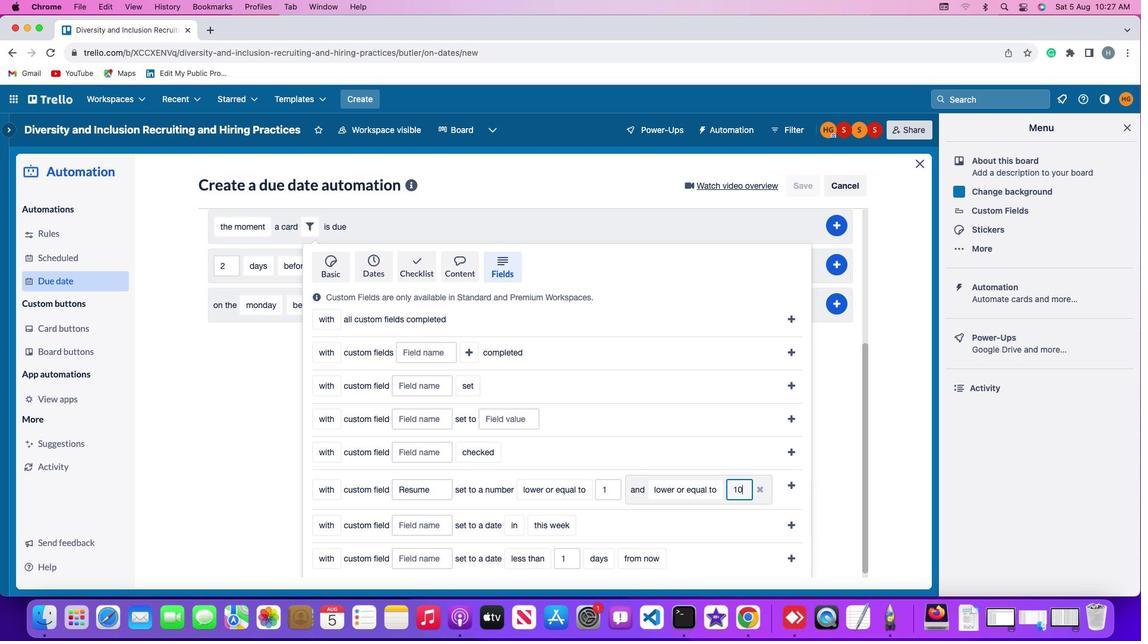 
Action: Mouse moved to (789, 483)
Screenshot: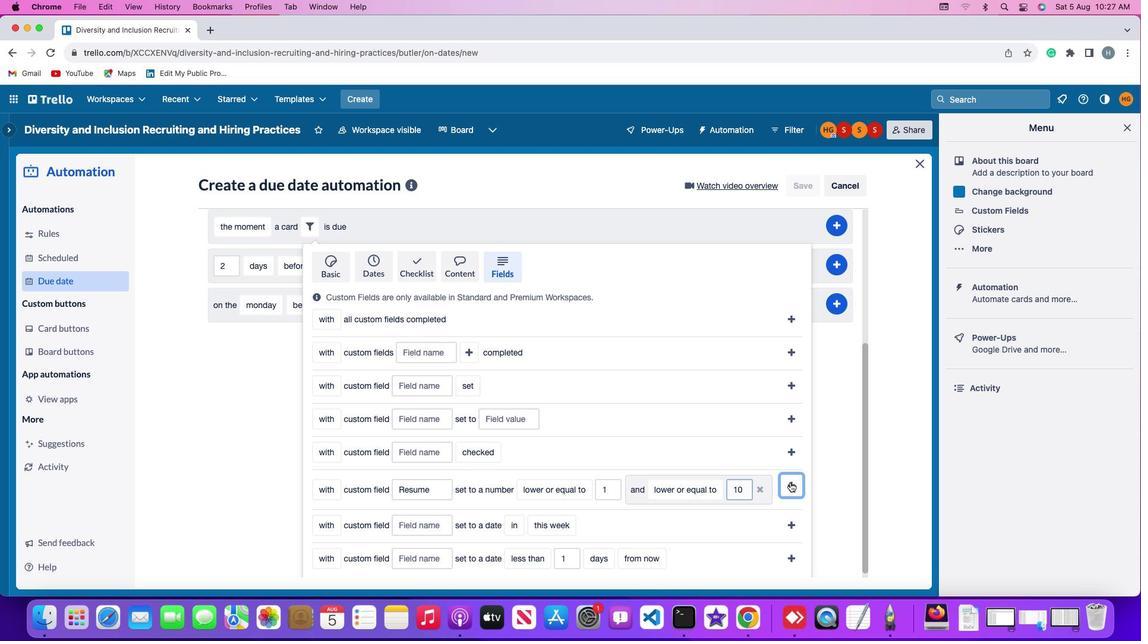 
Action: Mouse pressed left at (789, 483)
Screenshot: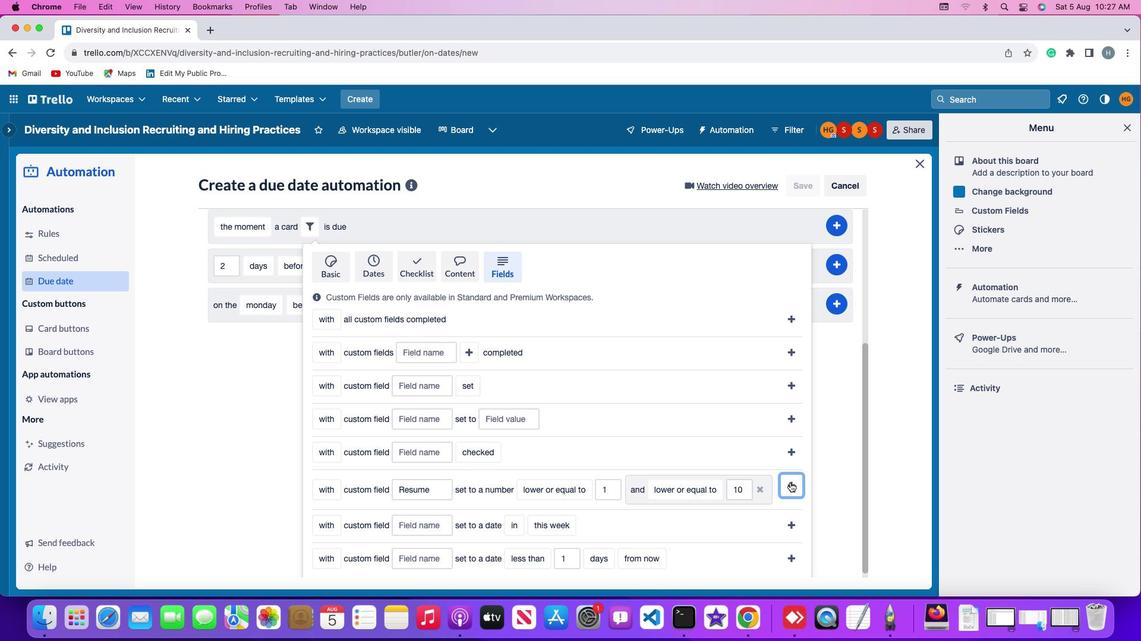 
Action: Mouse moved to (843, 437)
Screenshot: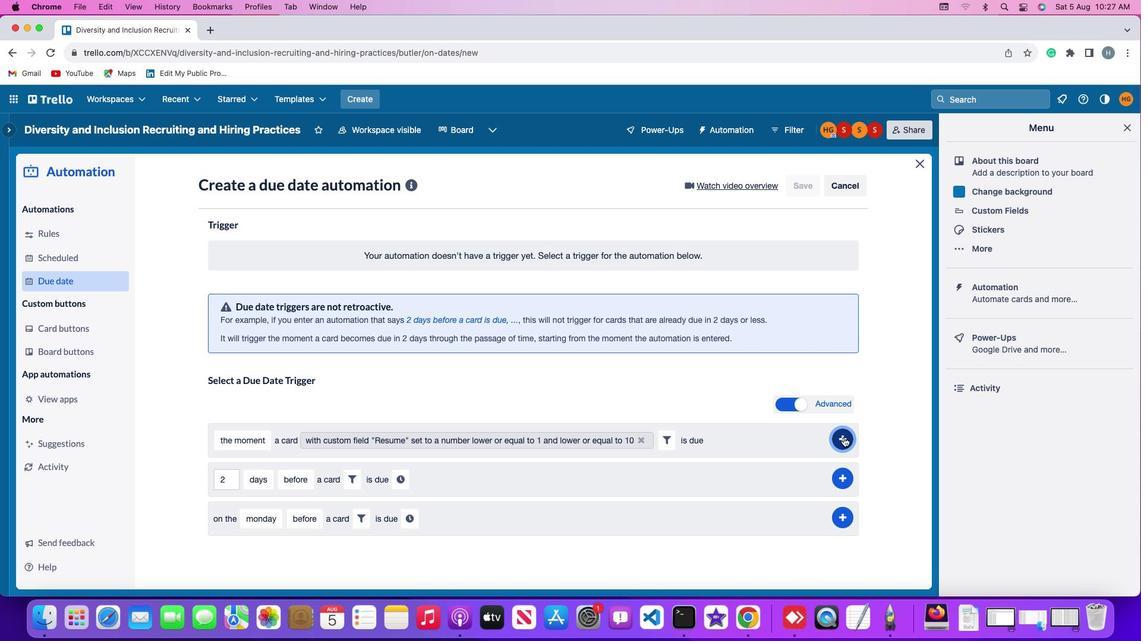 
Action: Mouse pressed left at (843, 437)
Screenshot: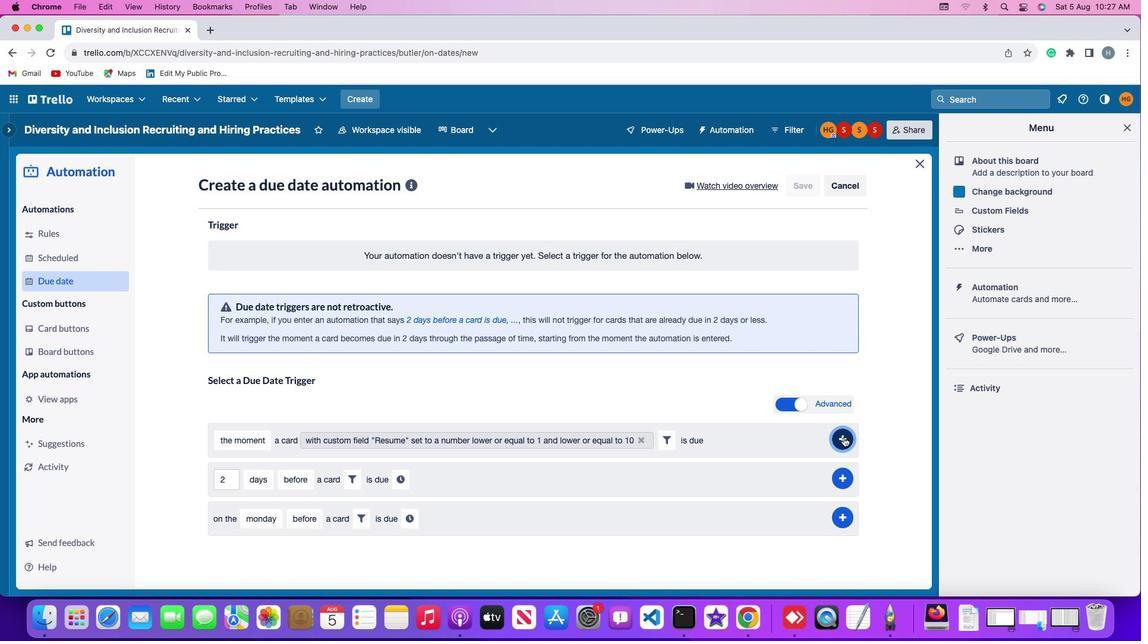 
Action: Mouse moved to (887, 379)
Screenshot: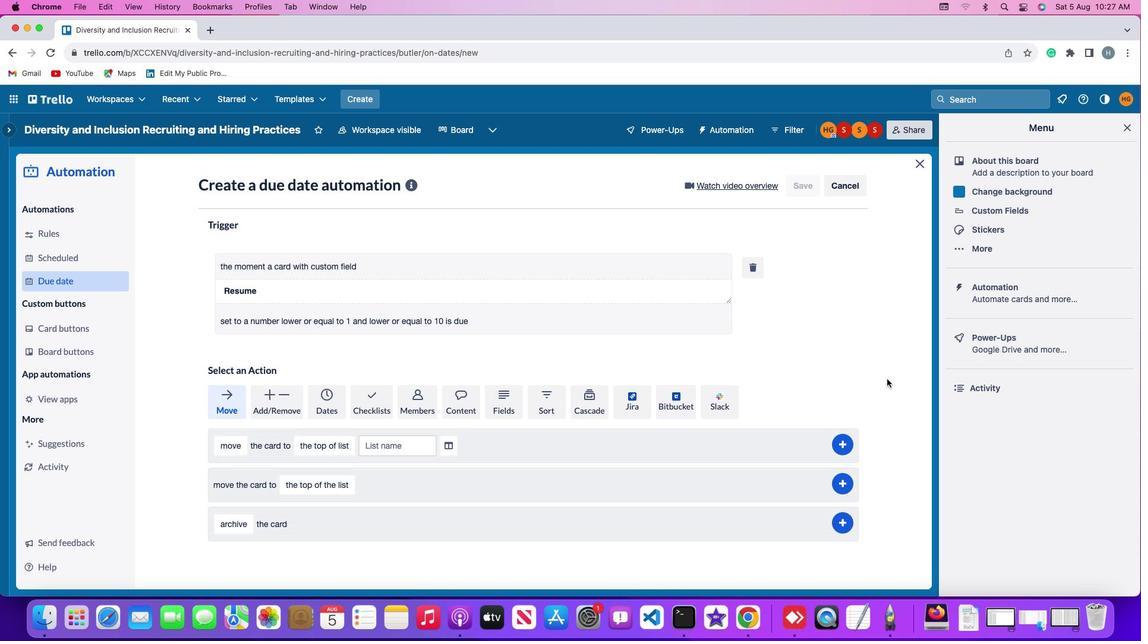 
